 Task: Open Card CrossFit Review in Board Business Process Standardization to Workspace Enterprise Resource Planning Software and add a team member Softage.4@softage.net, a label Yellow, a checklist Wrestling, an attachment from your onedrive, a color Yellow and finally, add a card description 'Develop and launch new referral program for existing customers' and a comment 'This task presents an opportunity to demonstrate our creativity and innovation, exploring new ideas and approaches.'. Add a start date 'Jan 08, 1900' with a due date 'Jan 15, 1900'
Action: Mouse moved to (84, 262)
Screenshot: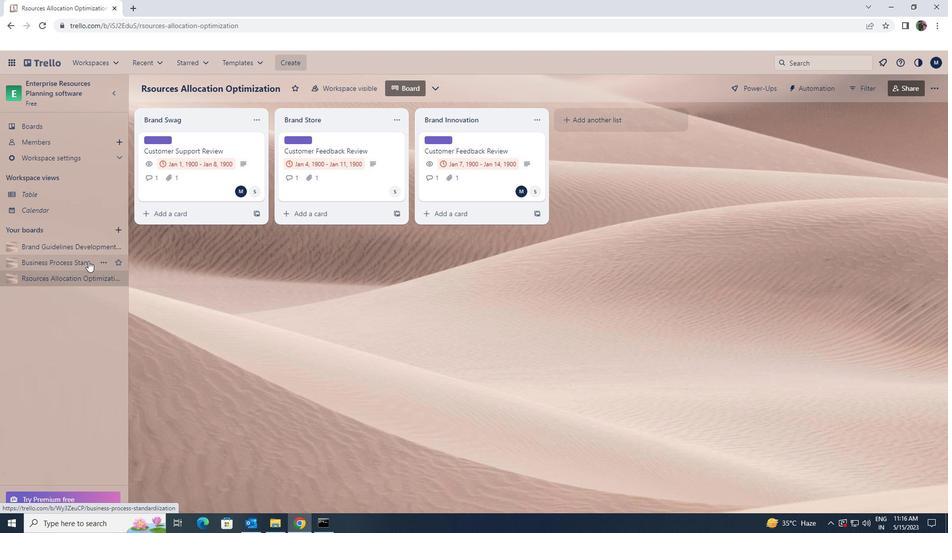 
Action: Mouse pressed left at (84, 262)
Screenshot: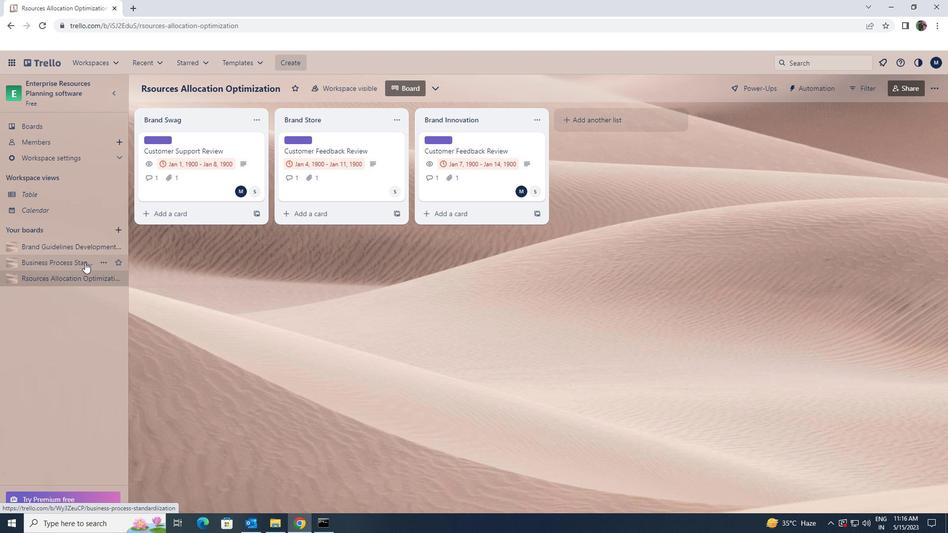 
Action: Mouse moved to (495, 144)
Screenshot: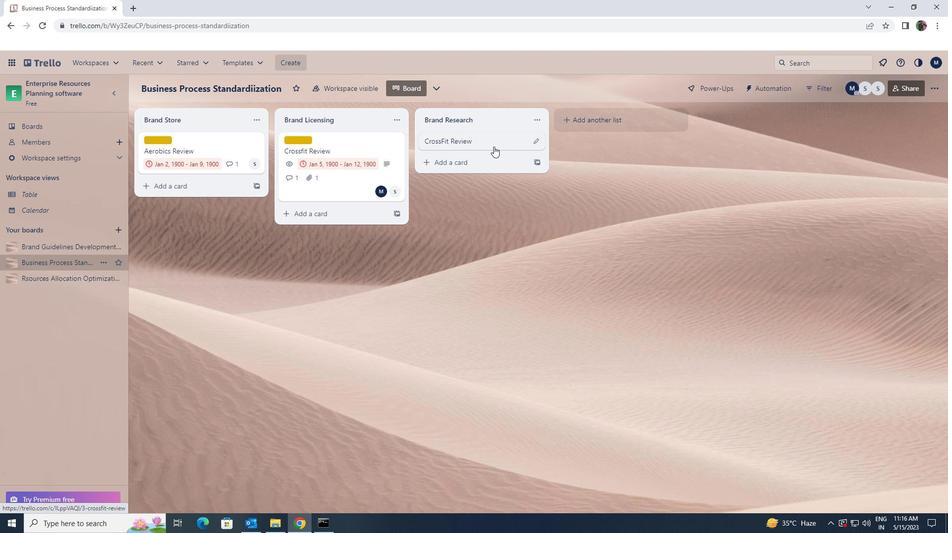 
Action: Mouse pressed left at (495, 144)
Screenshot: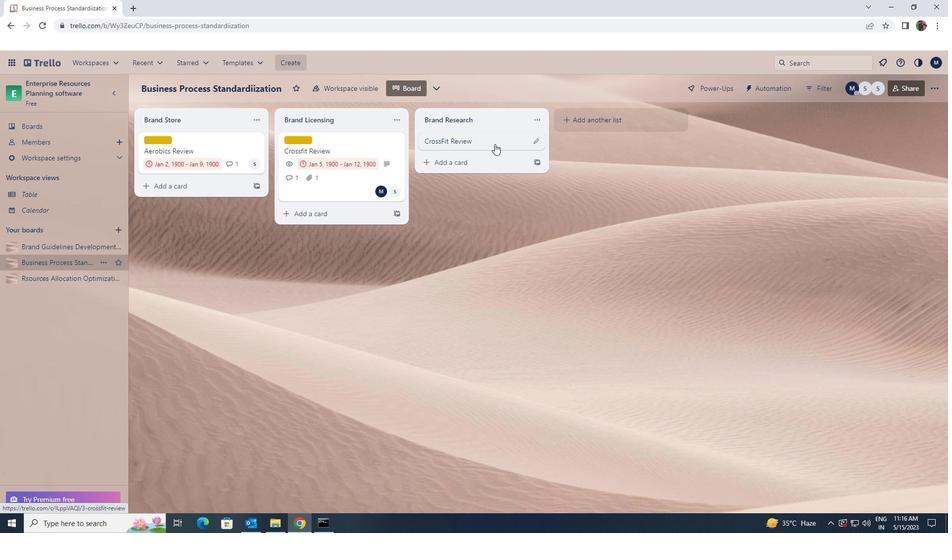 
Action: Mouse moved to (603, 168)
Screenshot: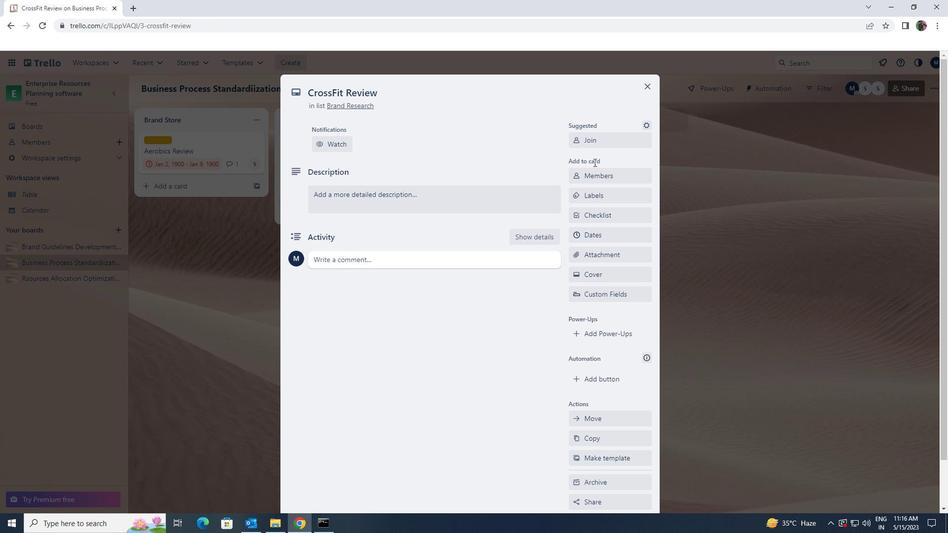 
Action: Mouse pressed left at (603, 168)
Screenshot: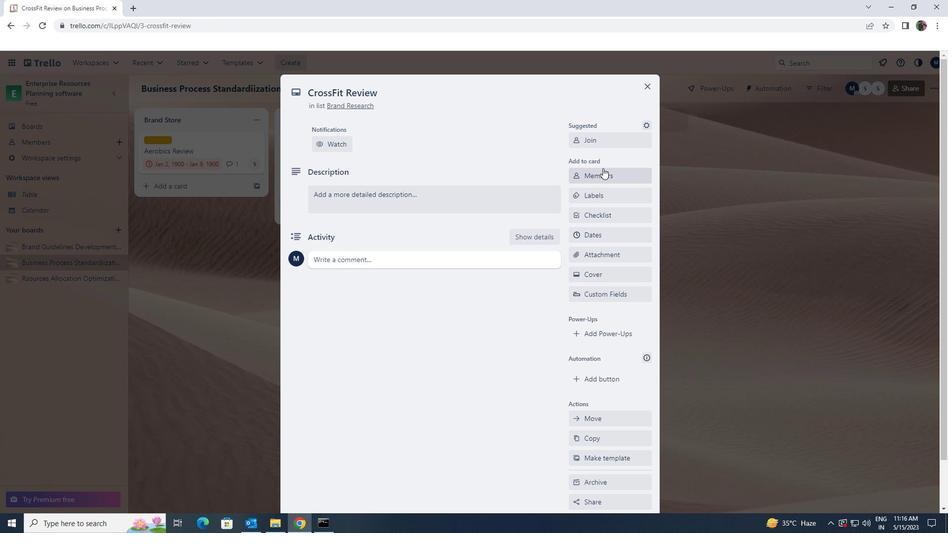 
Action: Key pressed softage.4<Key.shift><Key.shift><Key.shift><Key.shift>@SOFTAGE,NET
Screenshot: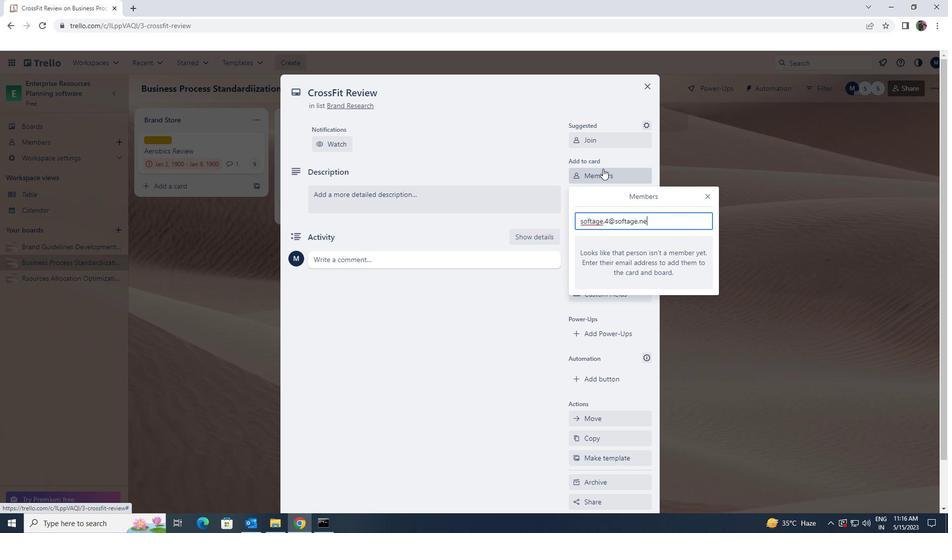 
Action: Mouse moved to (614, 261)
Screenshot: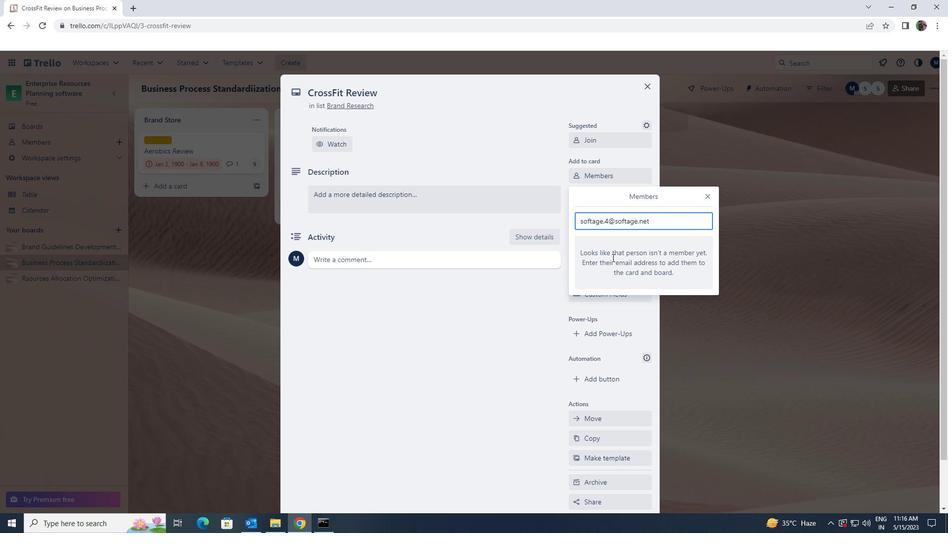 
Action: Key pressed <Key.enter>
Screenshot: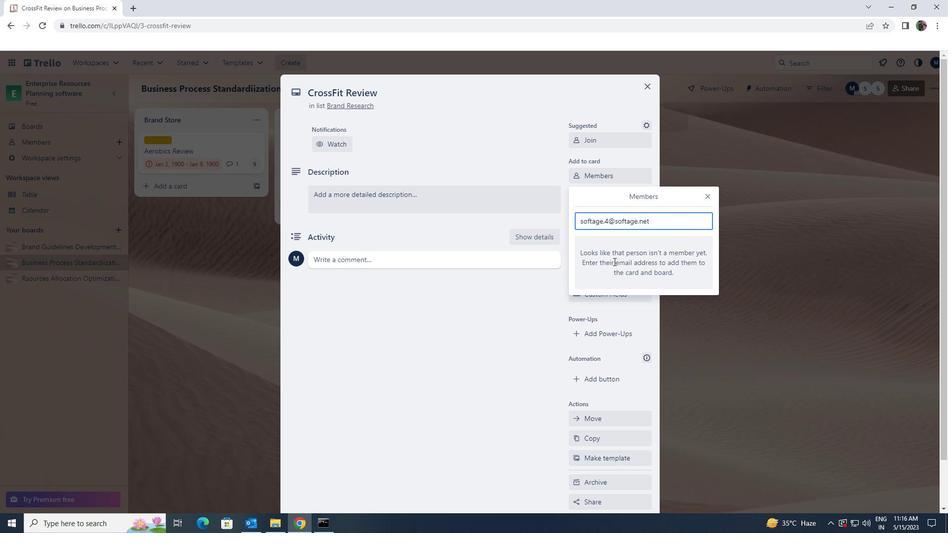 
Action: Mouse moved to (613, 308)
Screenshot: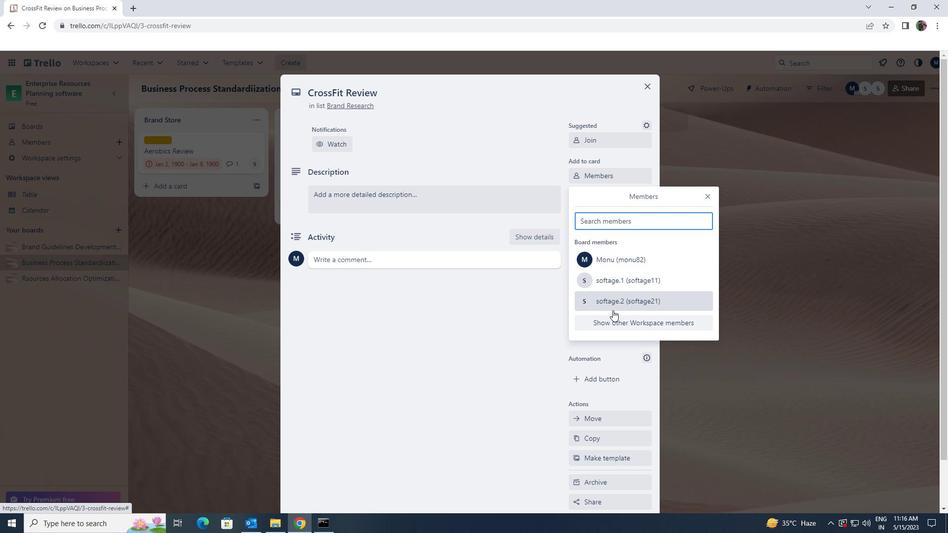 
Action: Mouse scrolled (613, 308) with delta (0, 0)
Screenshot: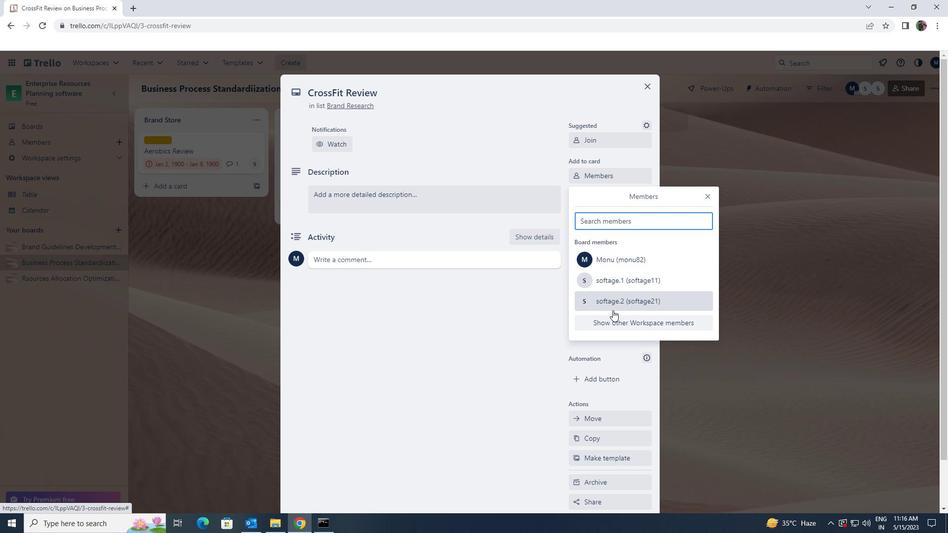 
Action: Mouse scrolled (613, 308) with delta (0, 0)
Screenshot: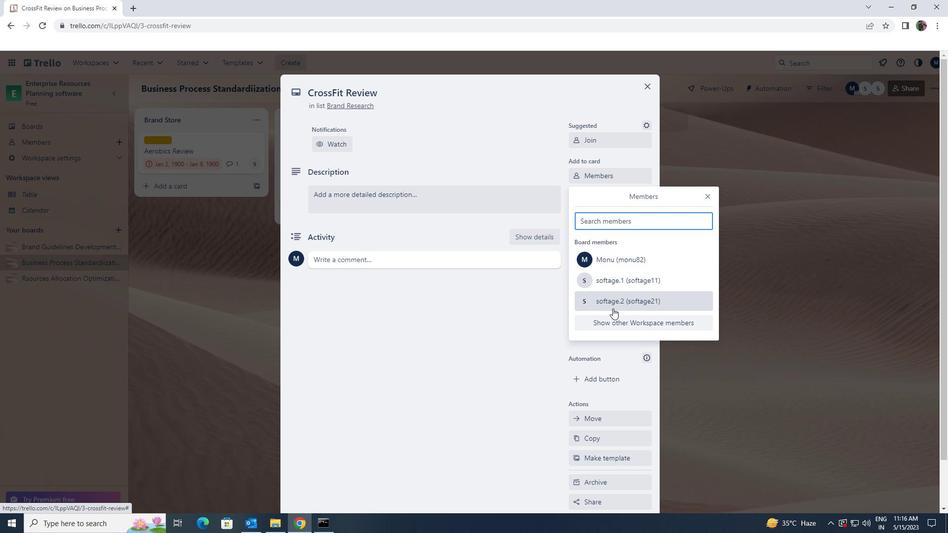 
Action: Mouse moved to (613, 305)
Screenshot: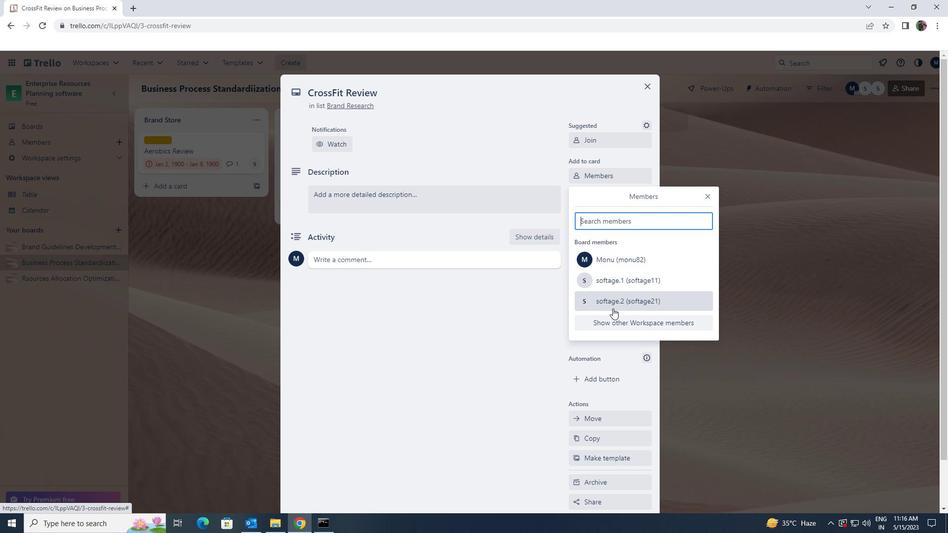 
Action: Mouse pressed left at (613, 305)
Screenshot: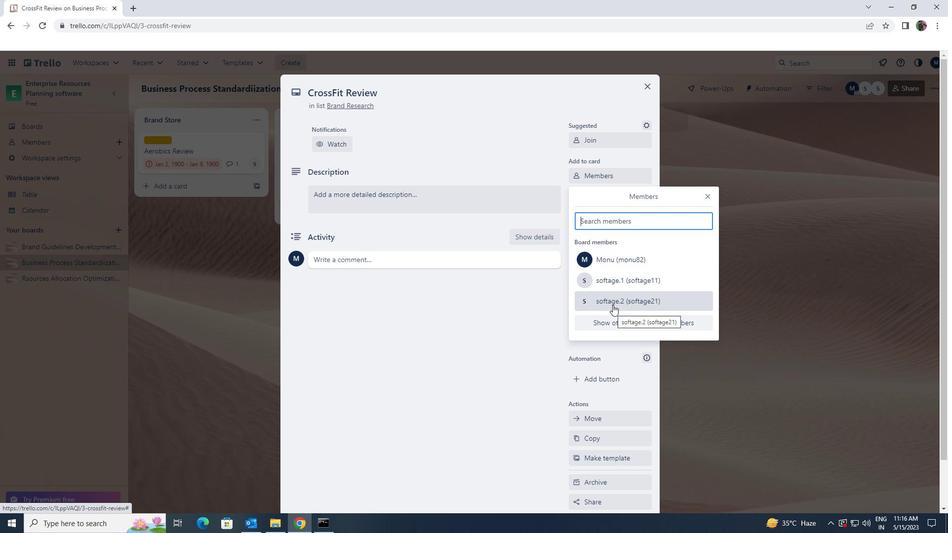 
Action: Mouse moved to (708, 194)
Screenshot: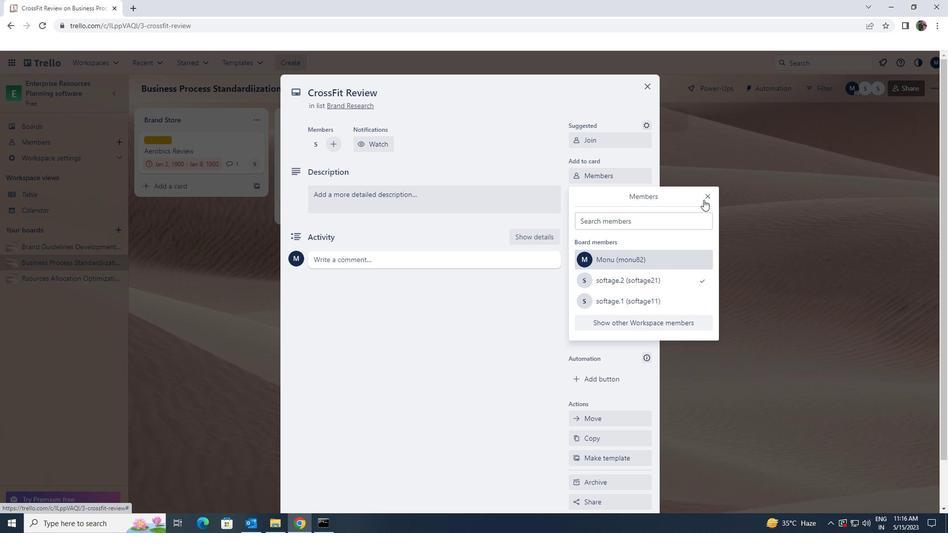 
Action: Mouse pressed left at (708, 194)
Screenshot: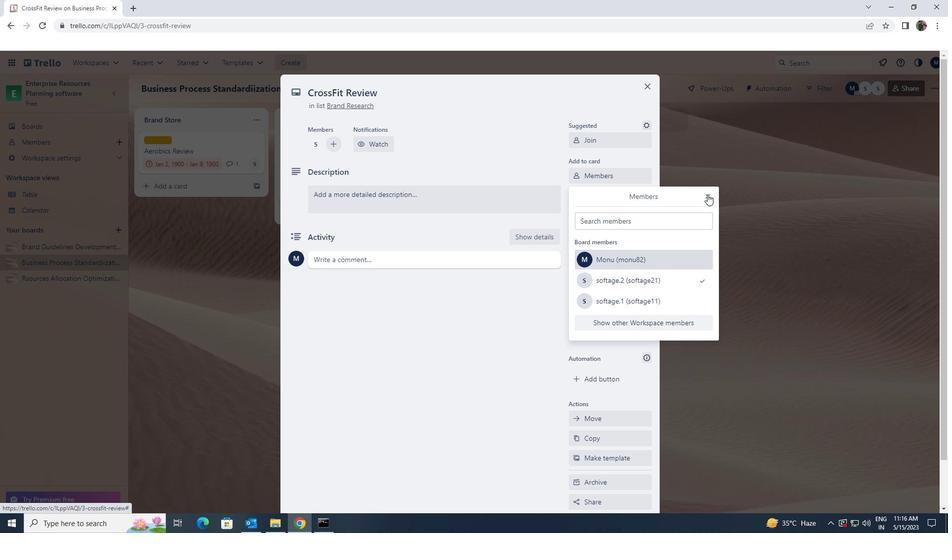 
Action: Mouse moved to (623, 193)
Screenshot: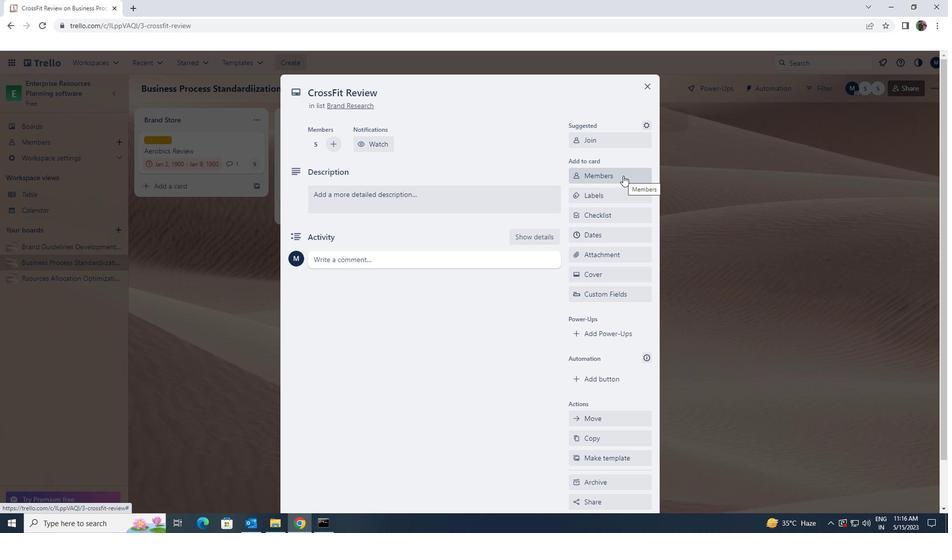 
Action: Mouse pressed left at (623, 193)
Screenshot: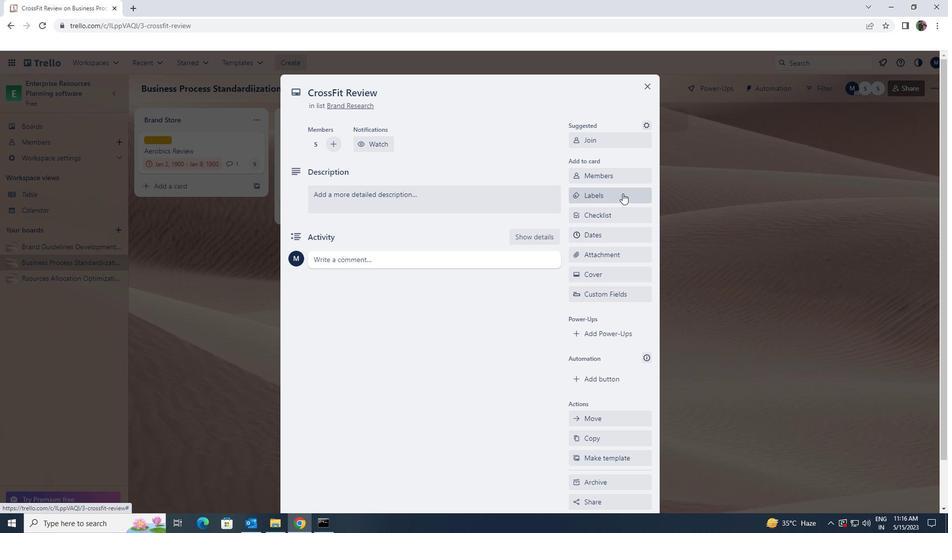 
Action: Mouse moved to (676, 388)
Screenshot: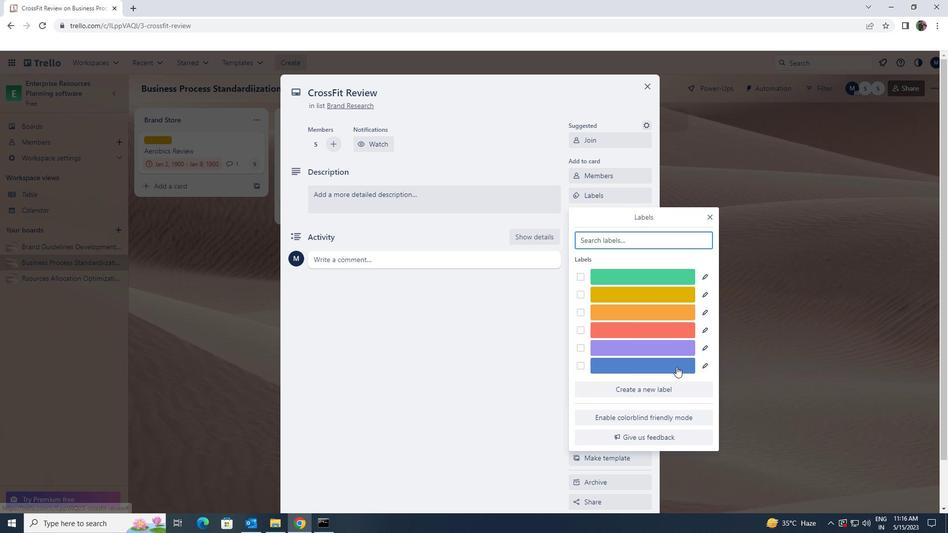 
Action: Mouse pressed left at (676, 388)
Screenshot: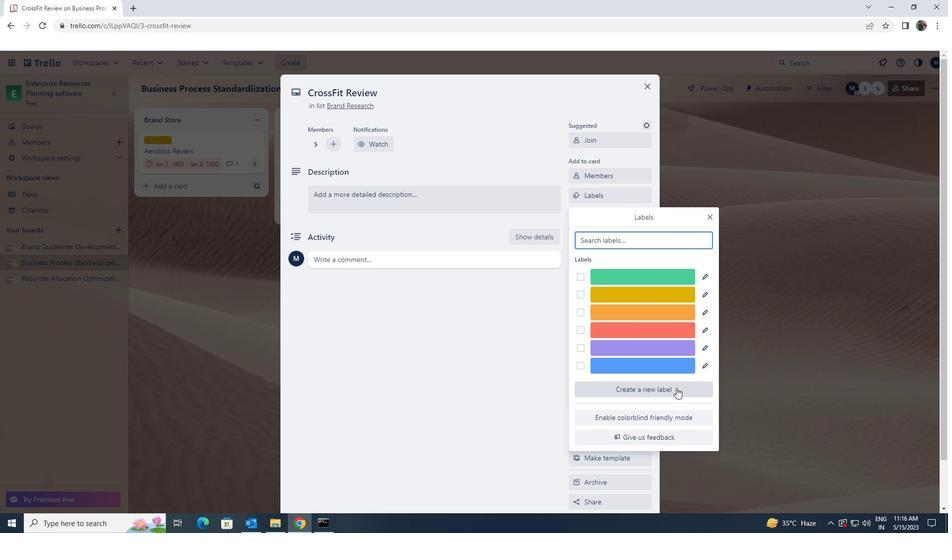 
Action: Mouse moved to (618, 350)
Screenshot: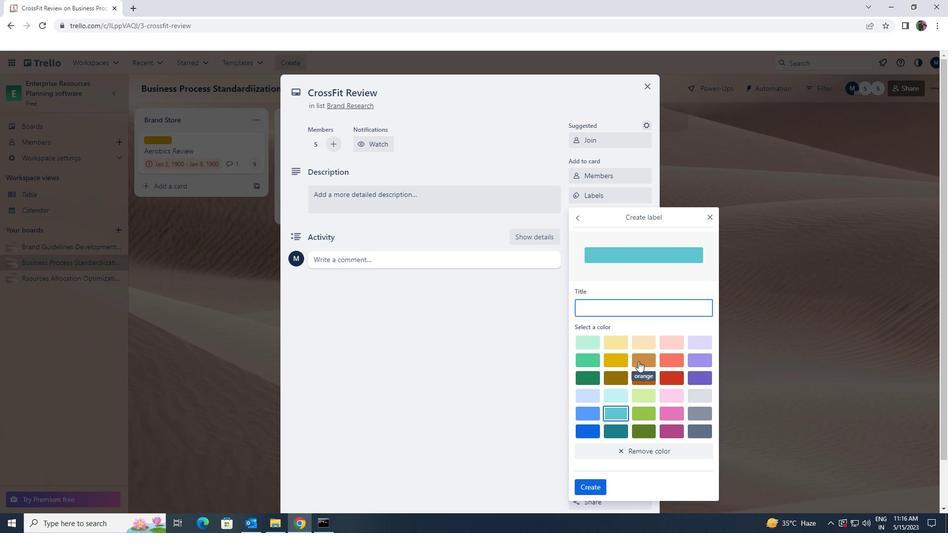 
Action: Mouse pressed left at (618, 350)
Screenshot: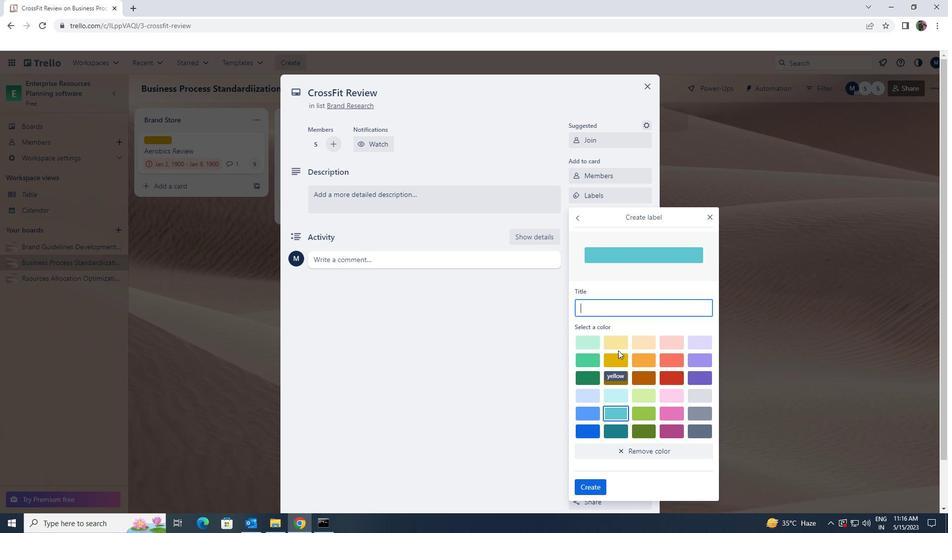 
Action: Mouse moved to (616, 361)
Screenshot: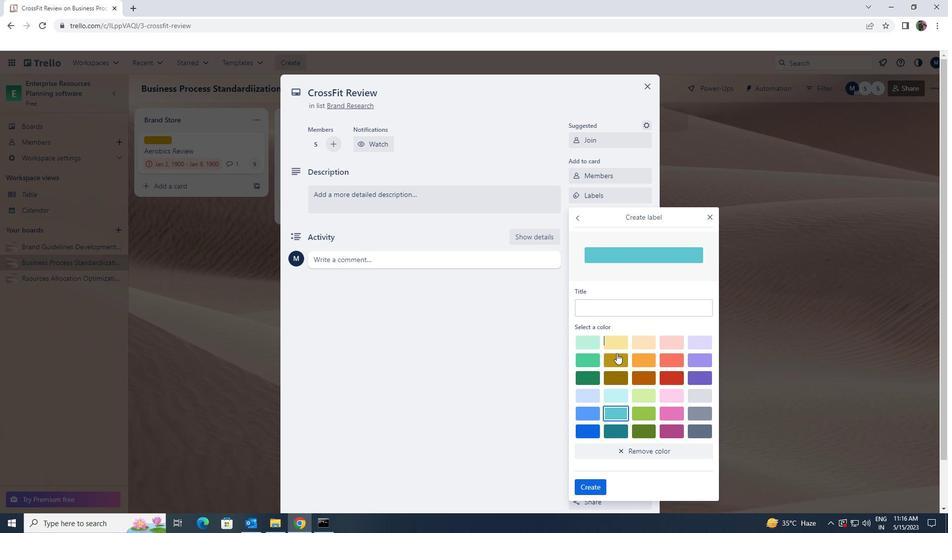 
Action: Mouse pressed left at (616, 361)
Screenshot: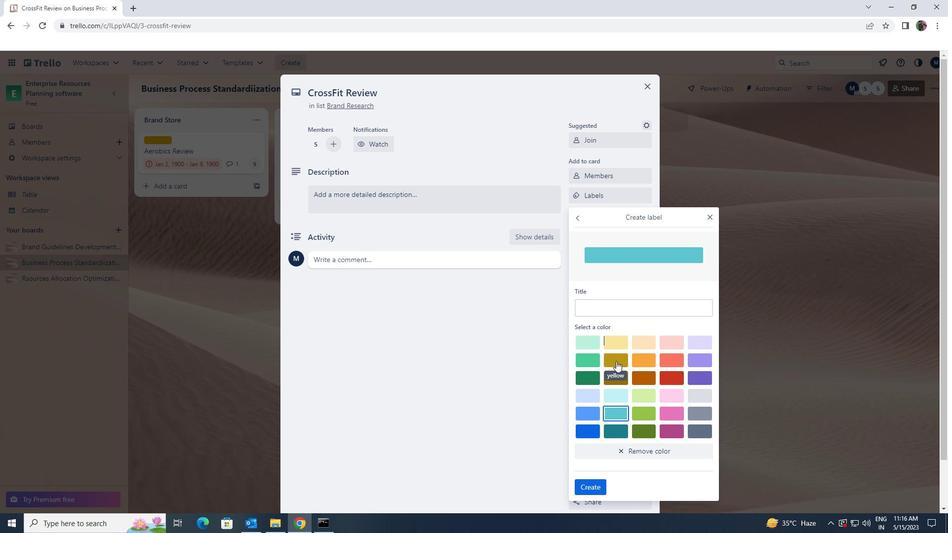 
Action: Mouse moved to (600, 482)
Screenshot: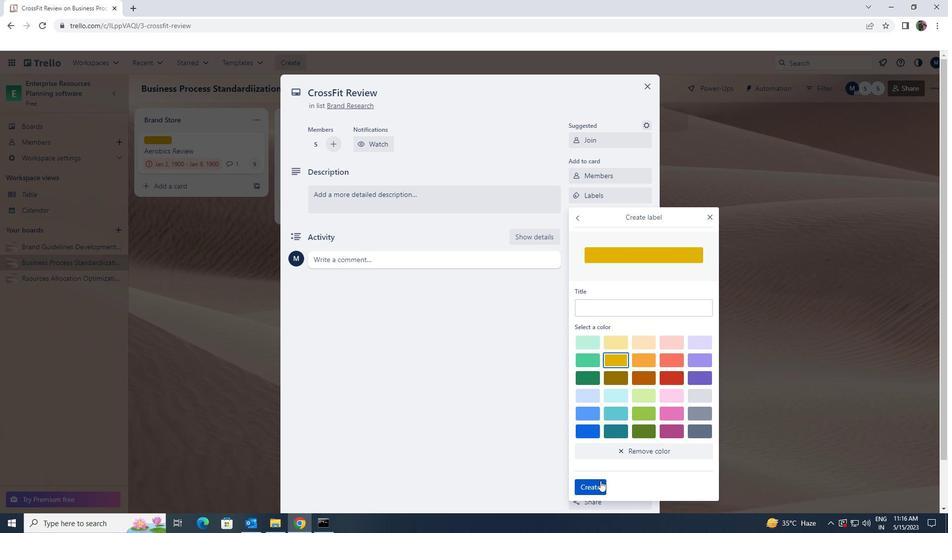 
Action: Mouse pressed left at (600, 482)
Screenshot: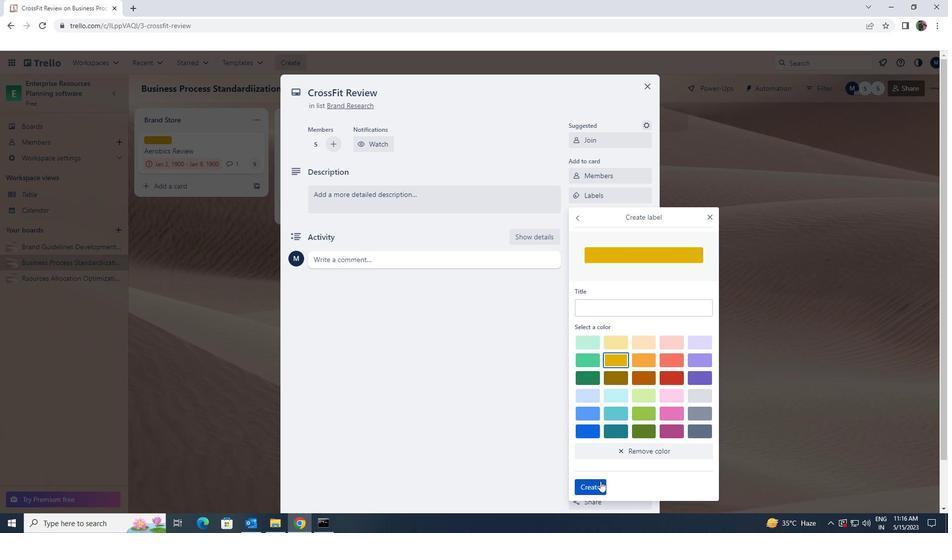 
Action: Mouse moved to (711, 221)
Screenshot: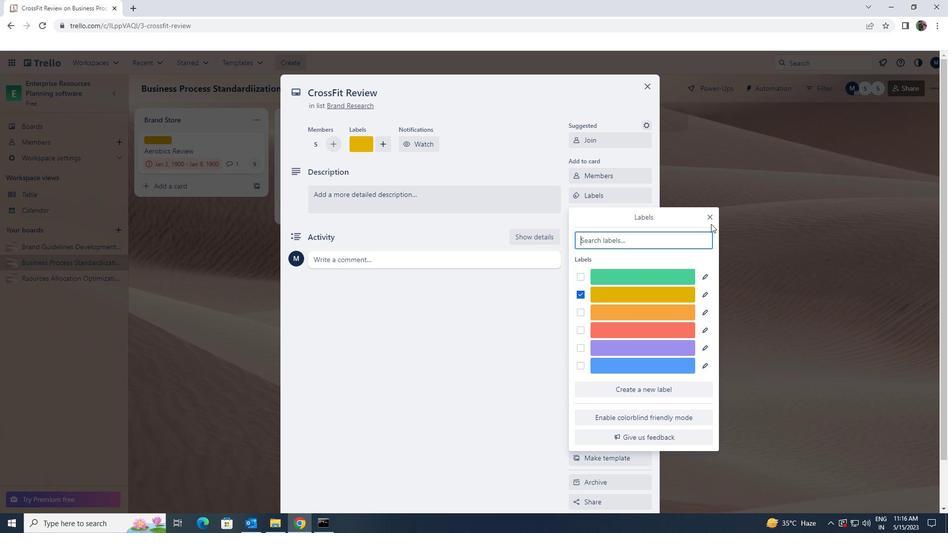 
Action: Mouse pressed left at (711, 221)
Screenshot: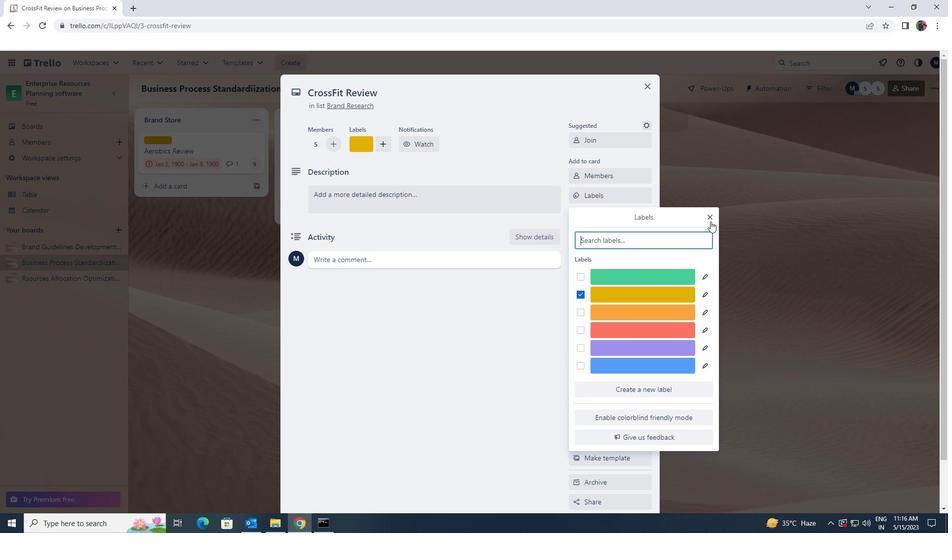 
Action: Mouse moved to (627, 217)
Screenshot: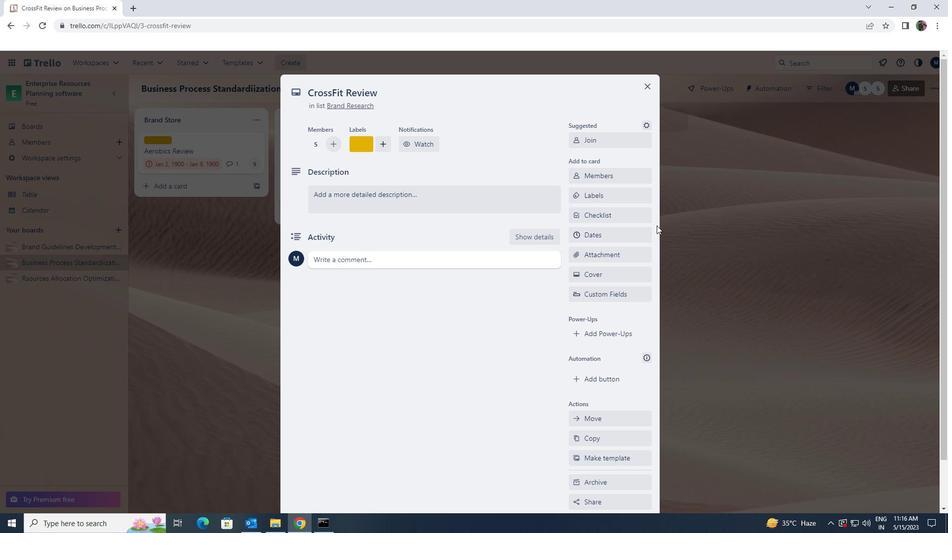
Action: Mouse pressed left at (627, 217)
Screenshot: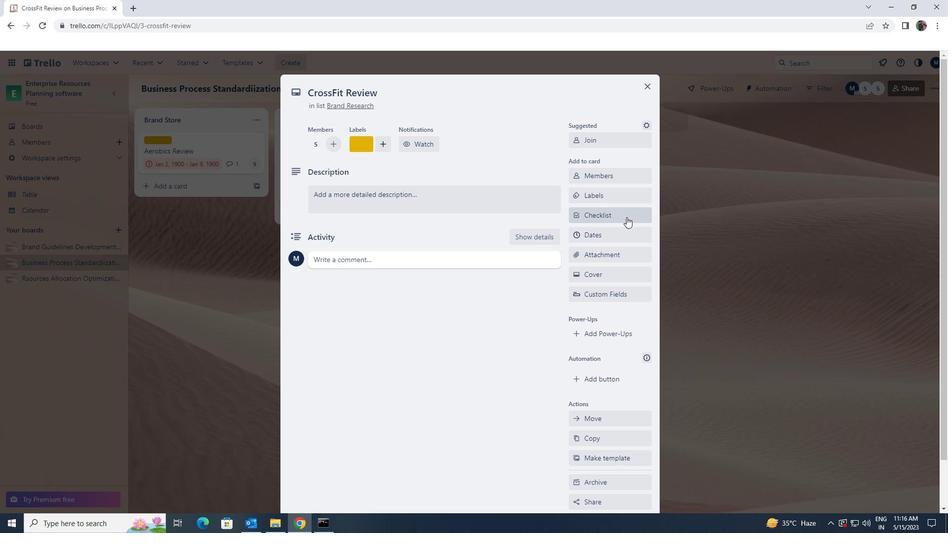 
Action: Key pressed <Key.shift><Key.shift><Key.shift><Key.shift><Key.shift><Key.shift>WRESTLING
Screenshot: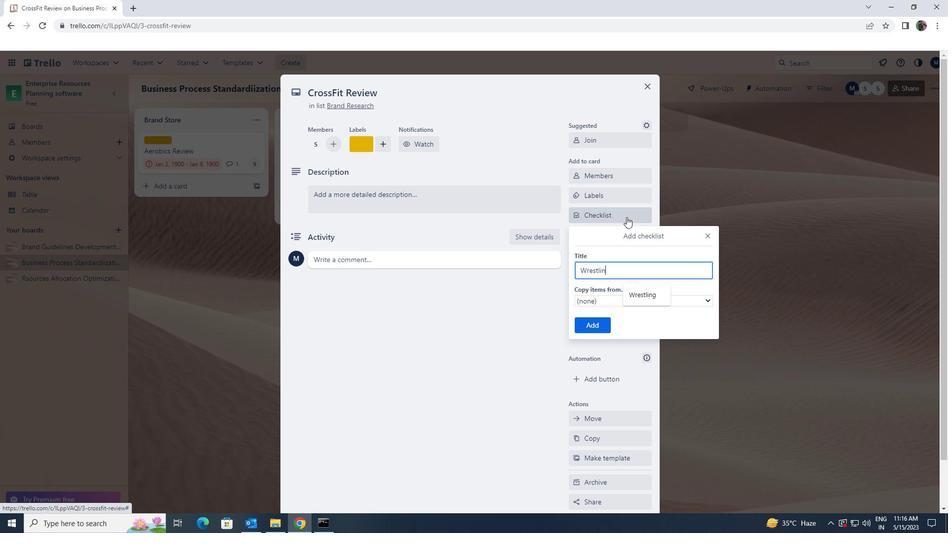 
Action: Mouse moved to (605, 324)
Screenshot: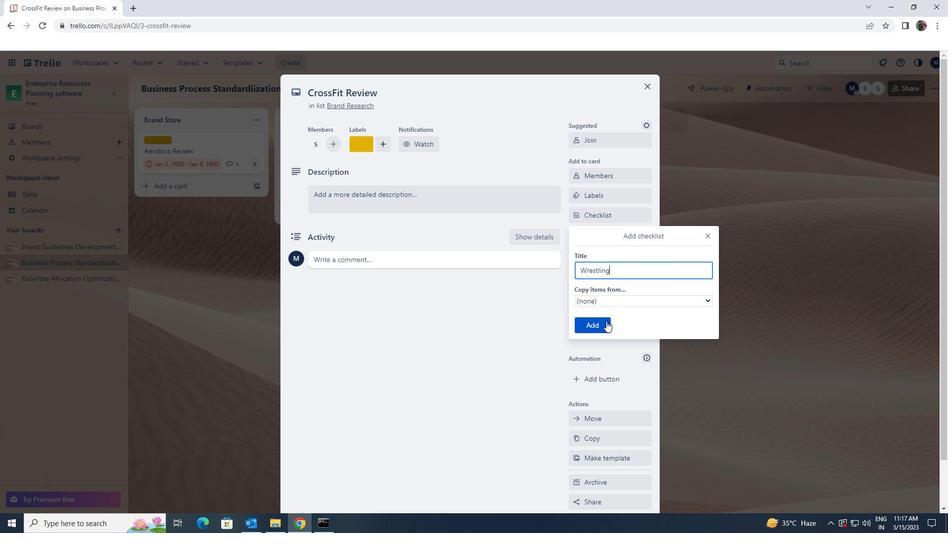 
Action: Mouse pressed left at (605, 324)
Screenshot: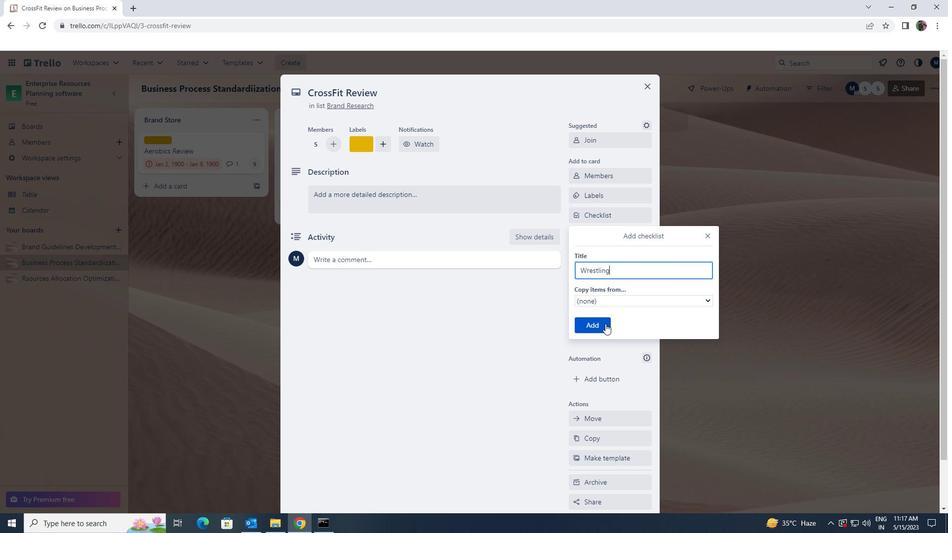 
Action: Mouse moved to (597, 255)
Screenshot: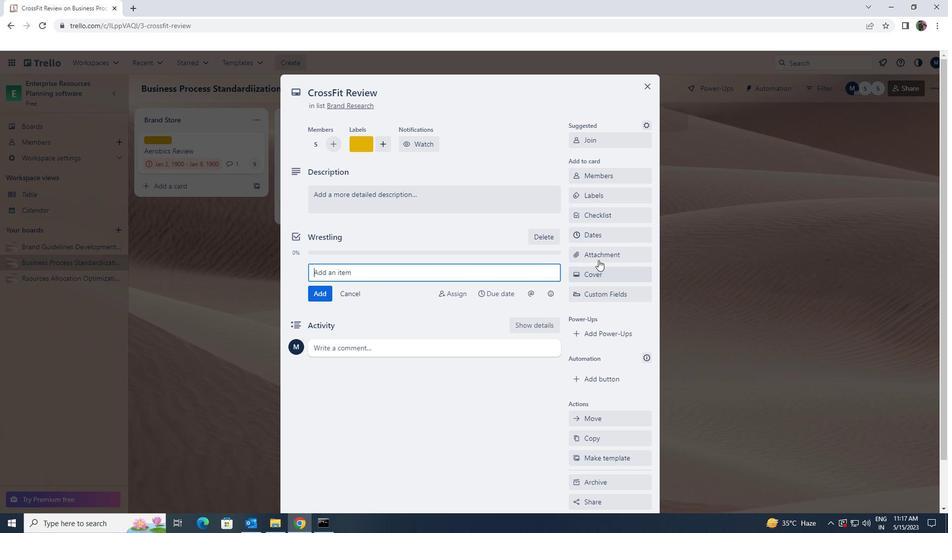 
Action: Mouse pressed left at (597, 255)
Screenshot: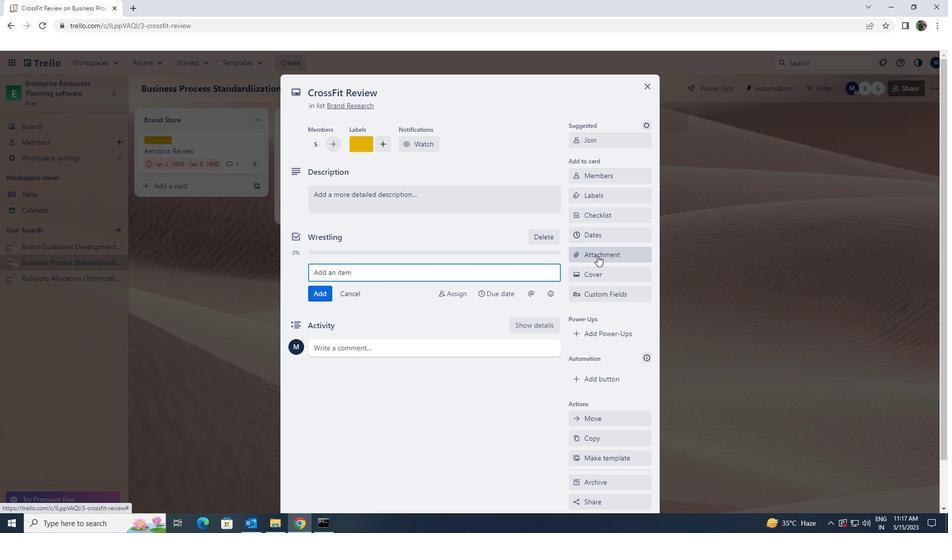 
Action: Mouse moved to (611, 325)
Screenshot: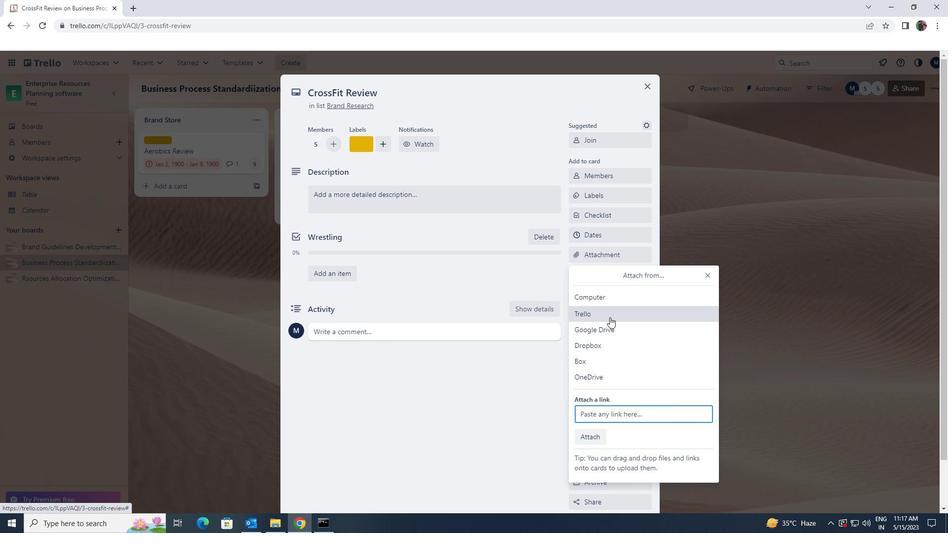 
Action: Mouse pressed left at (611, 325)
Screenshot: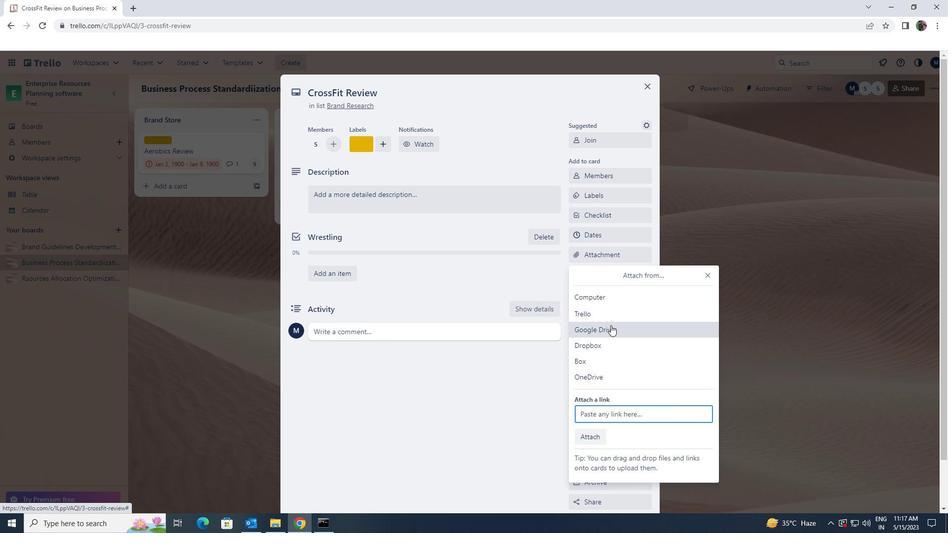
Action: Mouse moved to (478, 267)
Screenshot: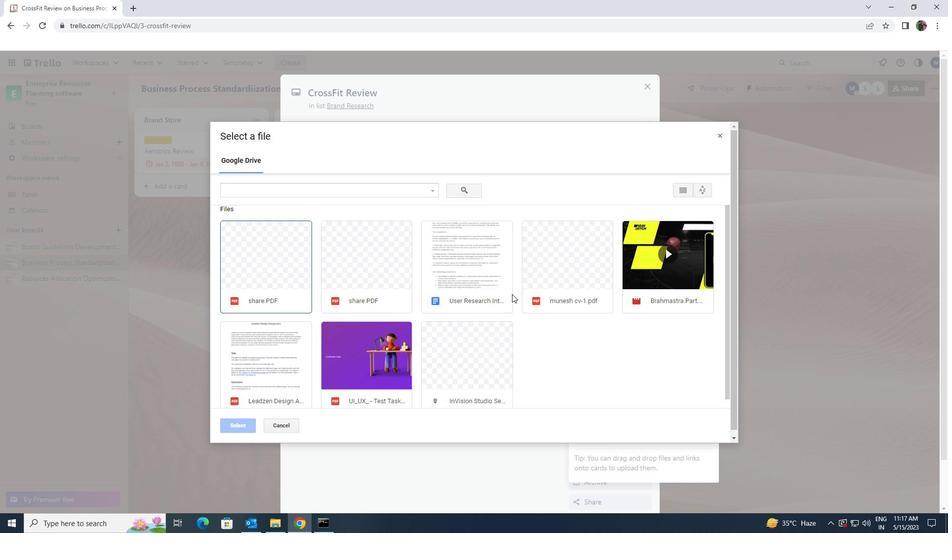 
Action: Mouse pressed left at (478, 267)
Screenshot: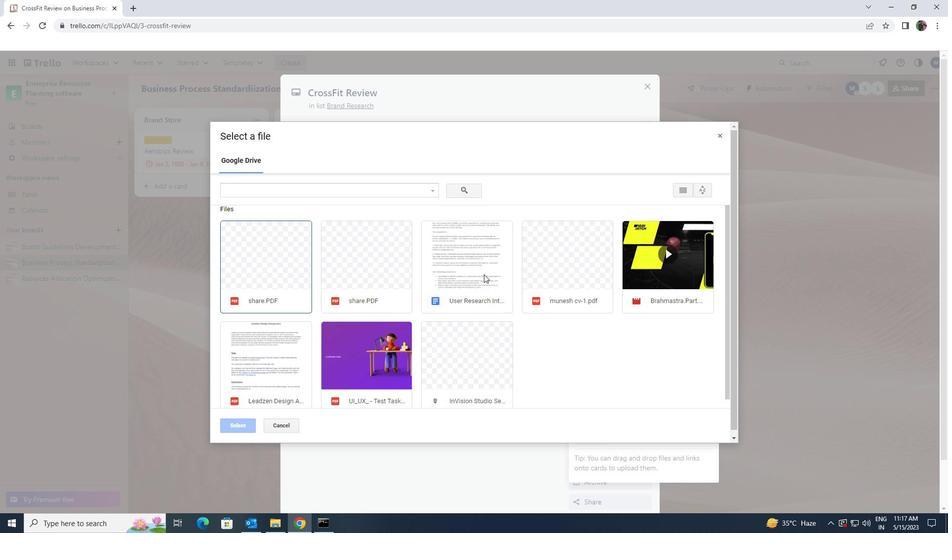 
Action: Mouse moved to (237, 421)
Screenshot: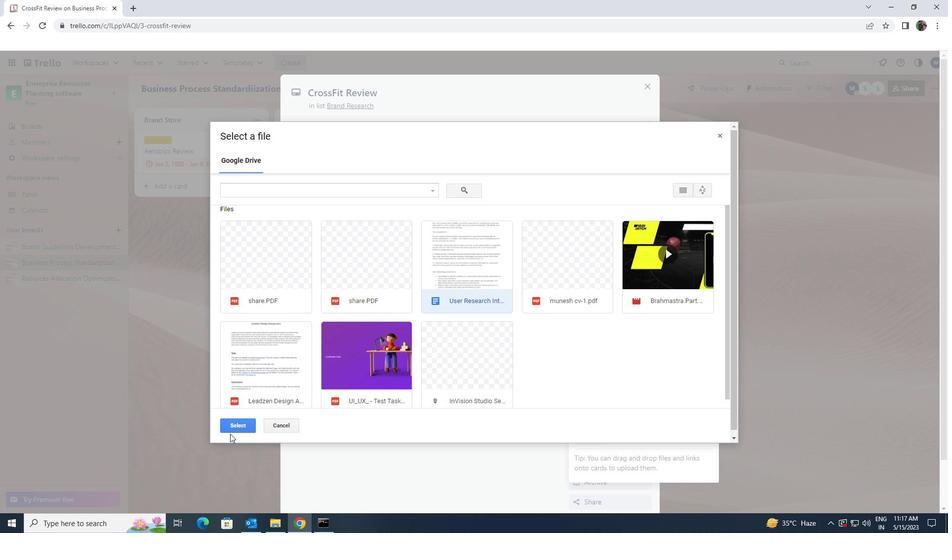 
Action: Mouse pressed left at (237, 421)
Screenshot: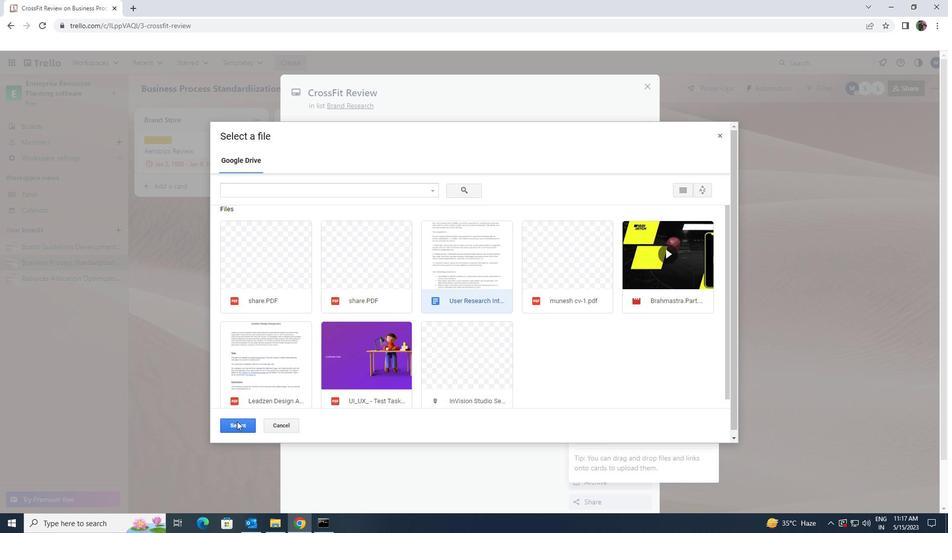 
Action: Mouse moved to (398, 199)
Screenshot: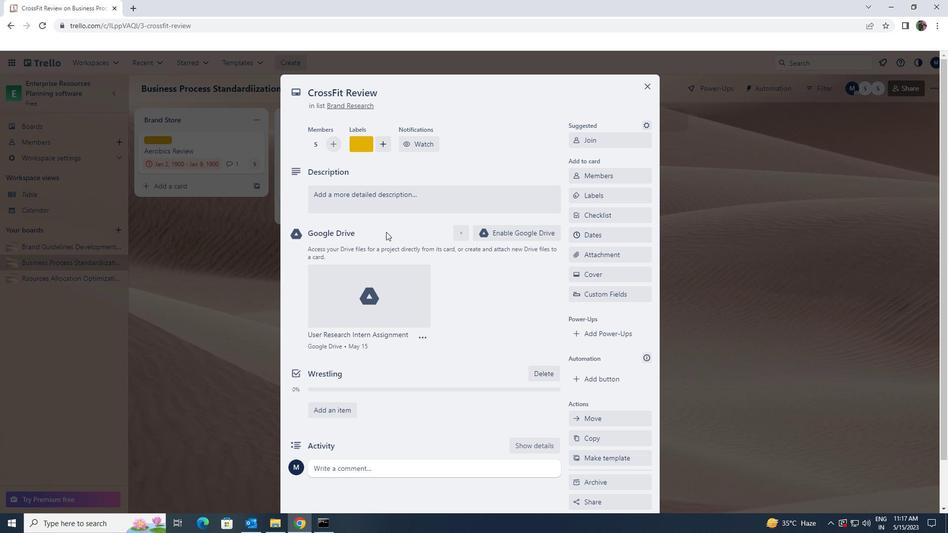 
Action: Mouse pressed left at (398, 199)
Screenshot: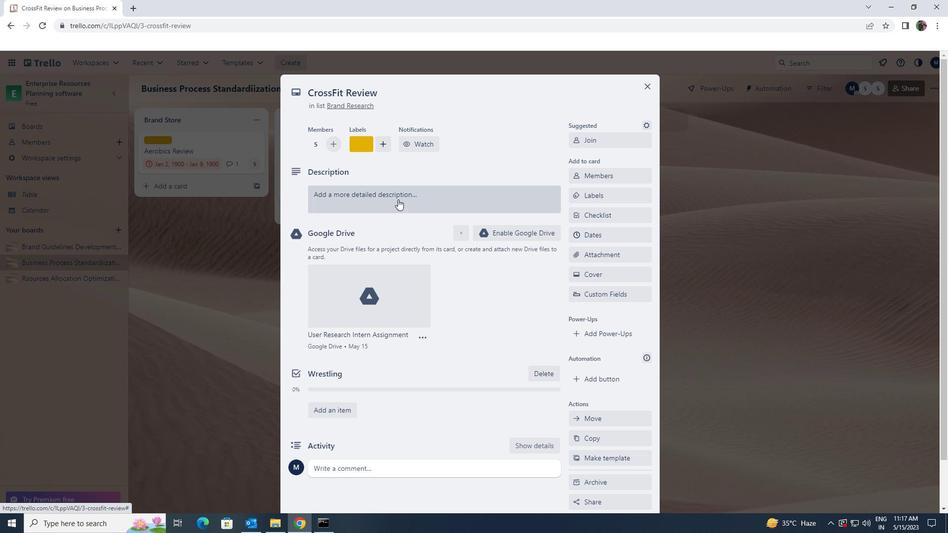 
Action: Key pressed <Key.shift>DEVELOAP<Key.backspace><Key.backspace>P<Key.space>AND<Key.space>LAUNCH<Key.space>NEW<Key.space>REFFERAL<Key.space><Key.backspace><Key.backspace><Key.backspace><Key.backspace><Key.backspace><Key.backspace>ERRAL<Key.space>O<Key.backspace>PROGRAM<Key.space>FOR<Key.space>EXSTING<Key.space>
Screenshot: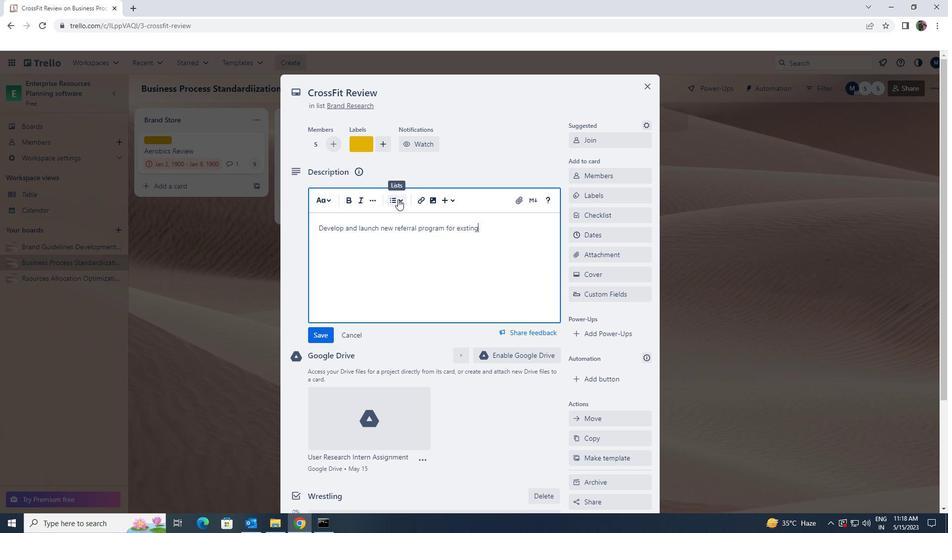 
Action: Mouse moved to (463, 226)
Screenshot: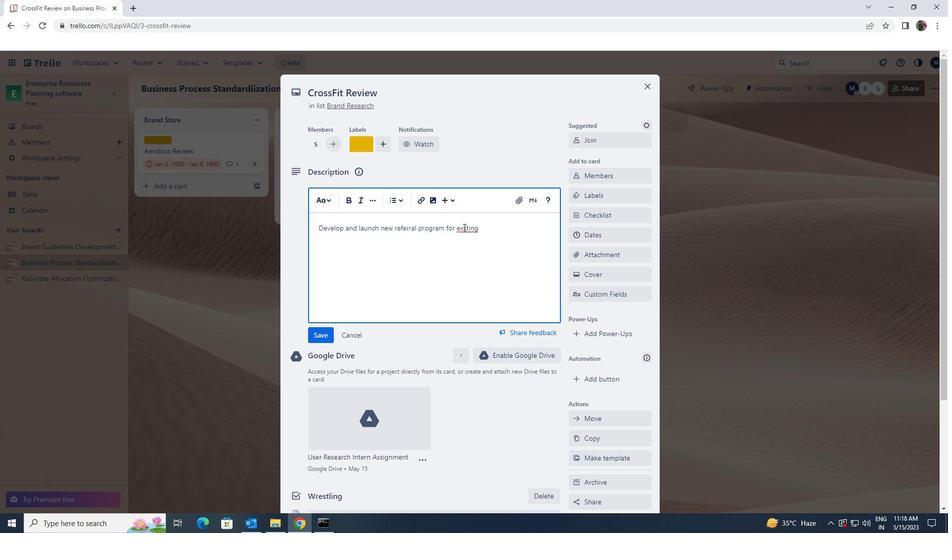 
Action: Mouse pressed left at (463, 226)
Screenshot: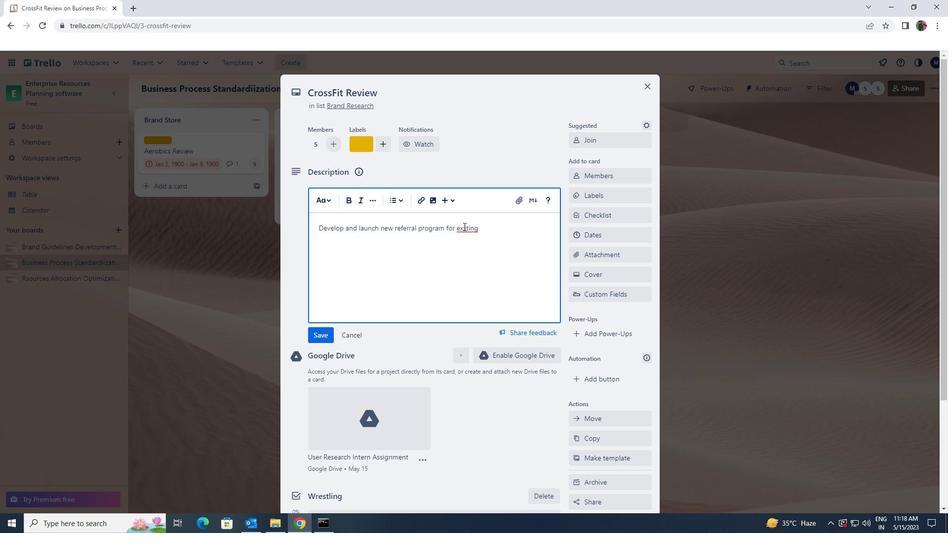 
Action: Key pressed I
Screenshot: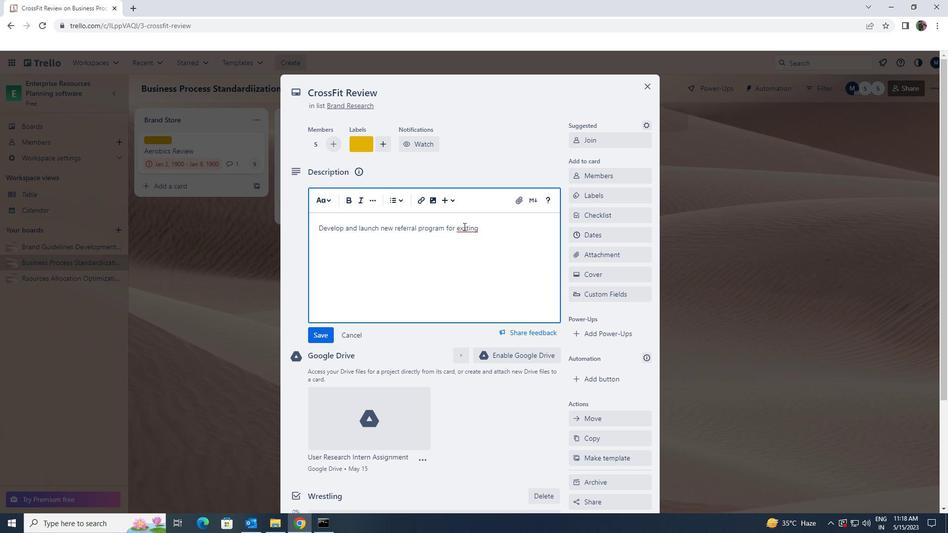
Action: Mouse moved to (484, 230)
Screenshot: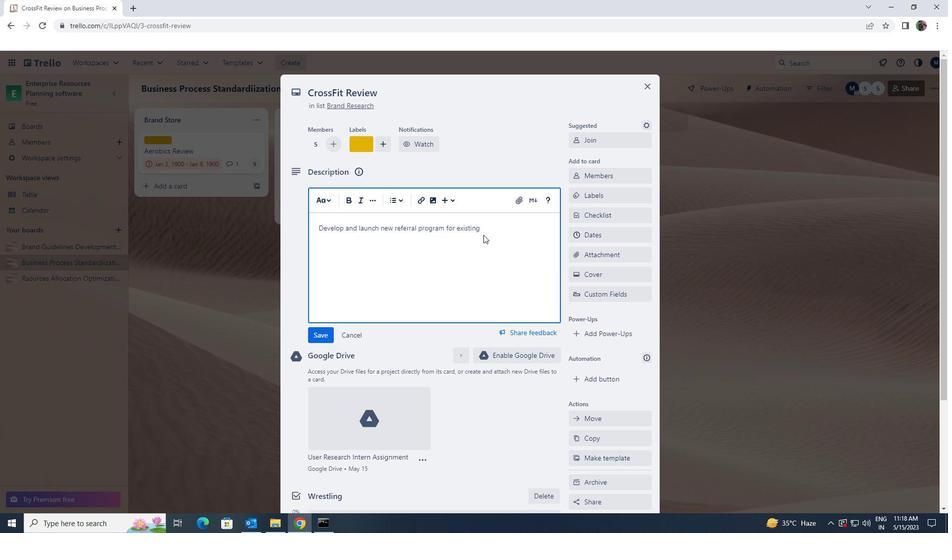 
Action: Mouse pressed left at (484, 230)
Screenshot: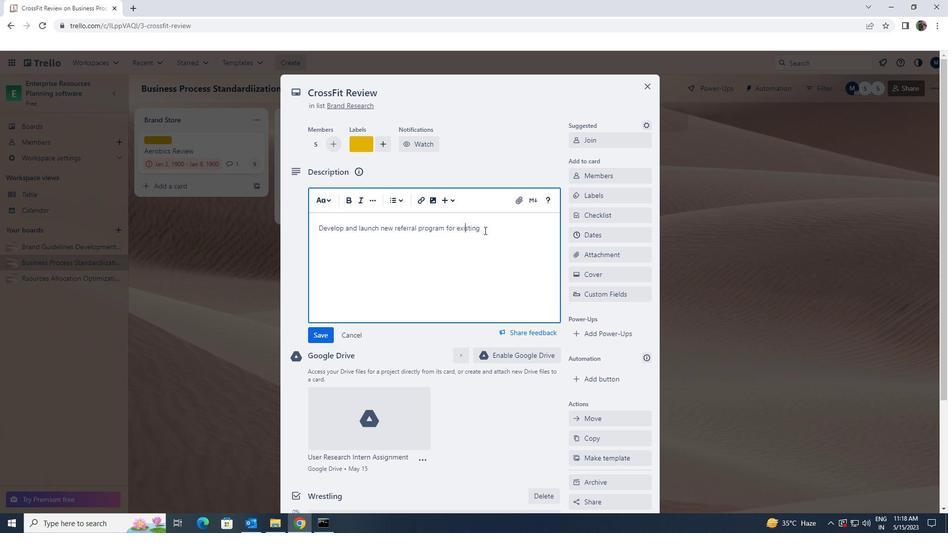 
Action: Key pressed <Key.space><Key.shift>CUSTOMERS
Screenshot: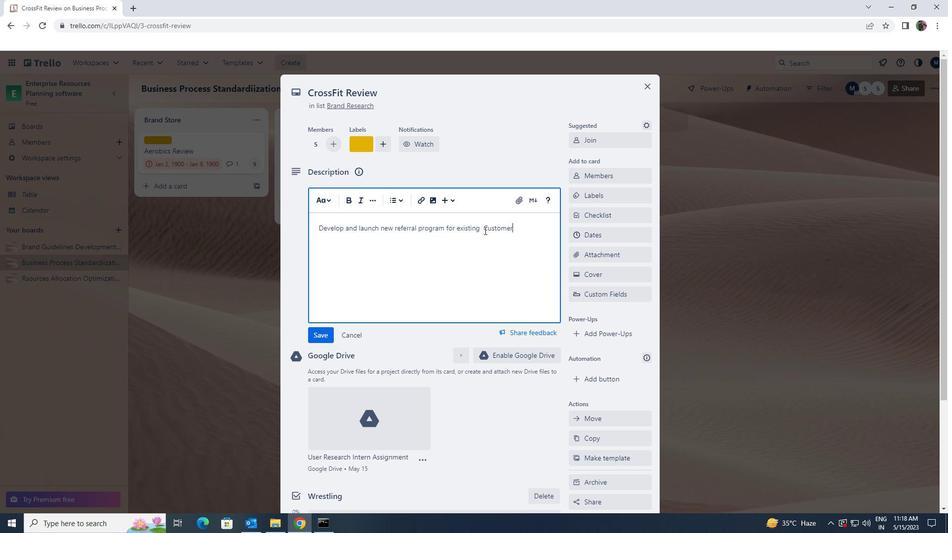 
Action: Mouse moved to (334, 336)
Screenshot: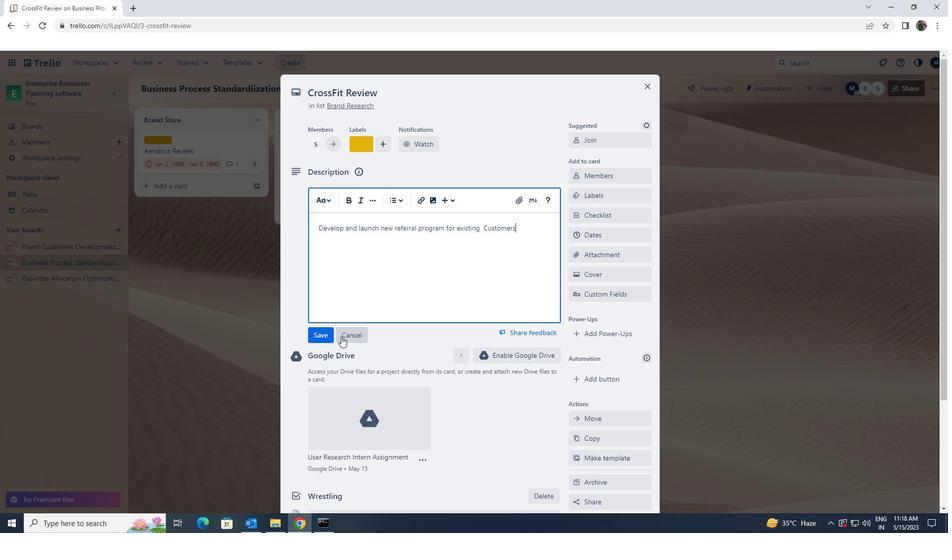 
Action: Mouse pressed left at (334, 336)
Screenshot: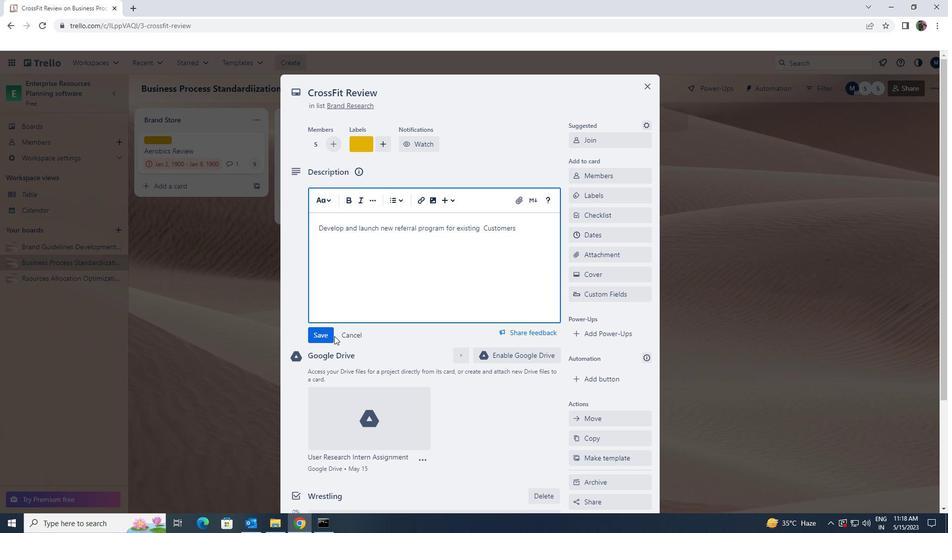
Action: Mouse moved to (330, 334)
Screenshot: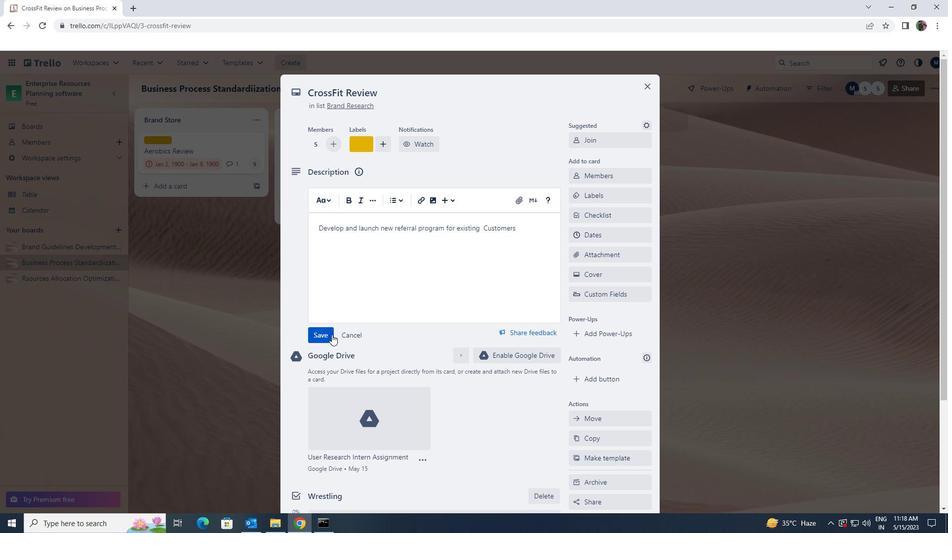 
Action: Mouse pressed left at (330, 334)
Screenshot: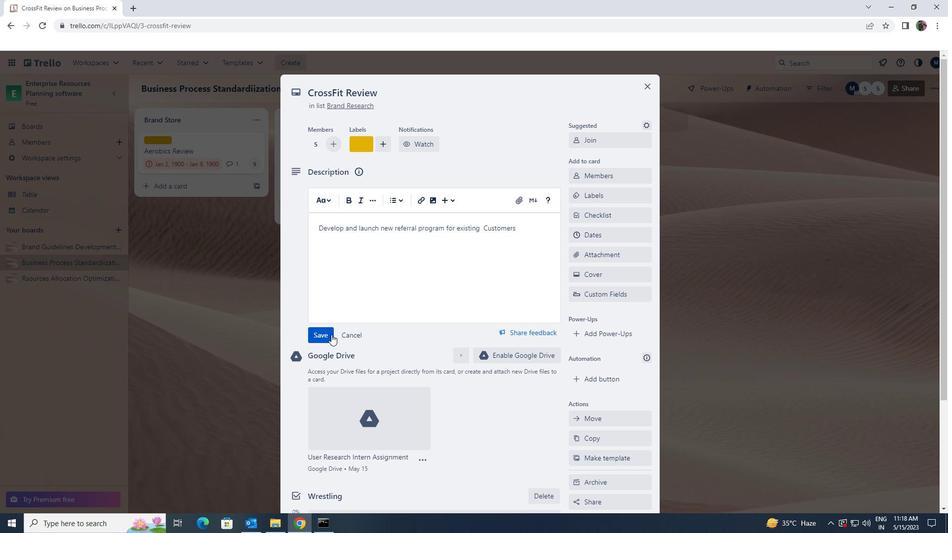 
Action: Mouse moved to (329, 334)
Screenshot: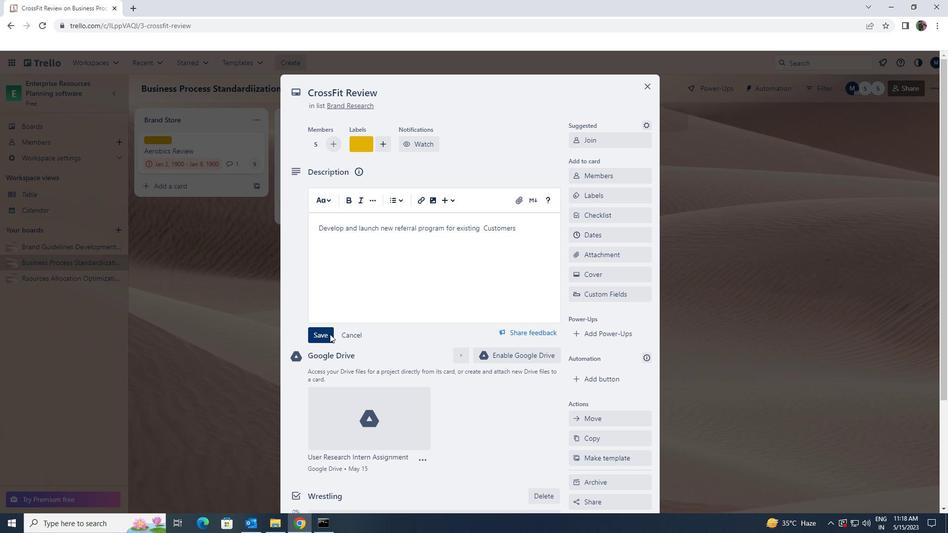 
Action: Mouse scrolled (329, 334) with delta (0, 0)
Screenshot: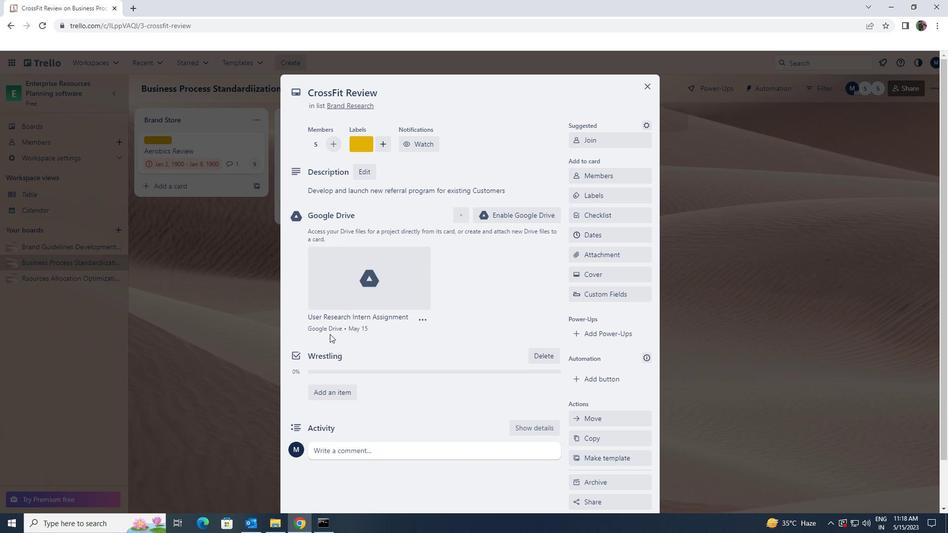 
Action: Mouse scrolled (329, 334) with delta (0, 0)
Screenshot: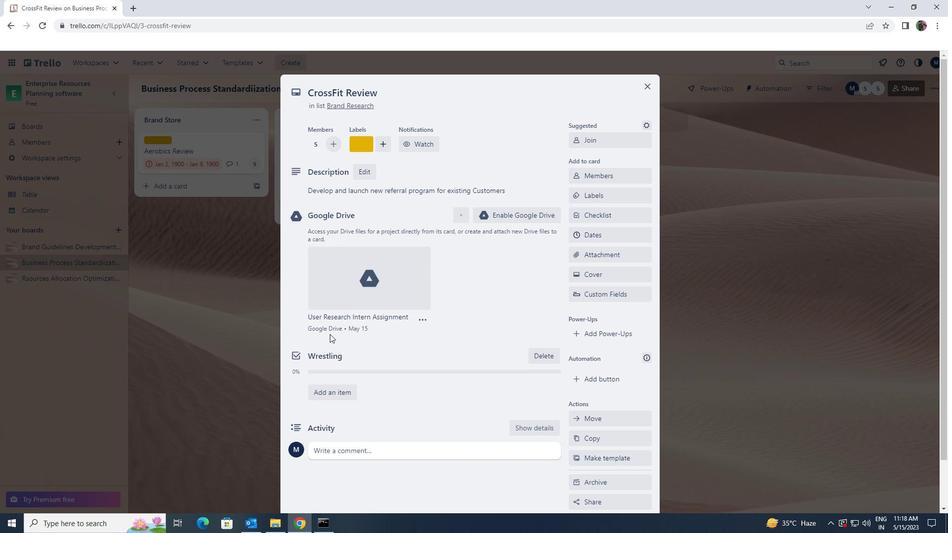 
Action: Mouse scrolled (329, 334) with delta (0, 0)
Screenshot: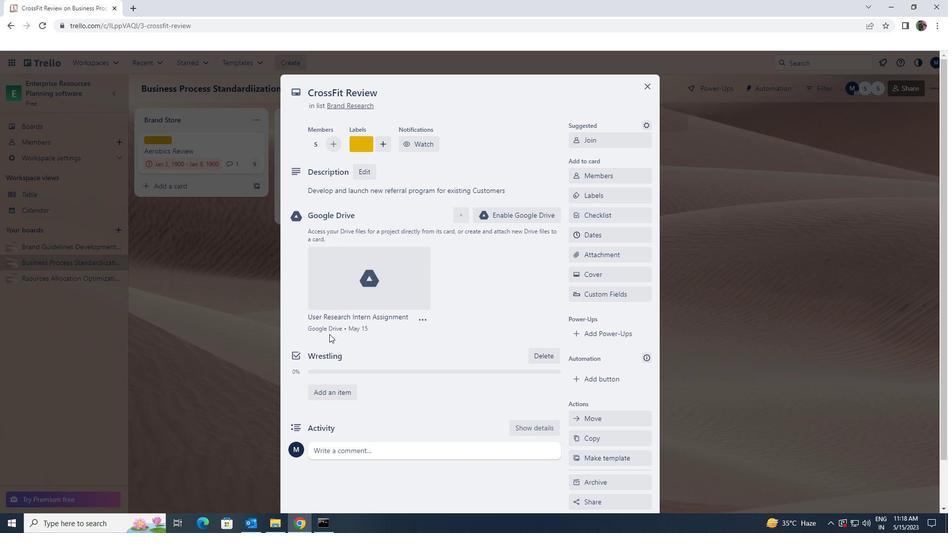 
Action: Mouse moved to (344, 404)
Screenshot: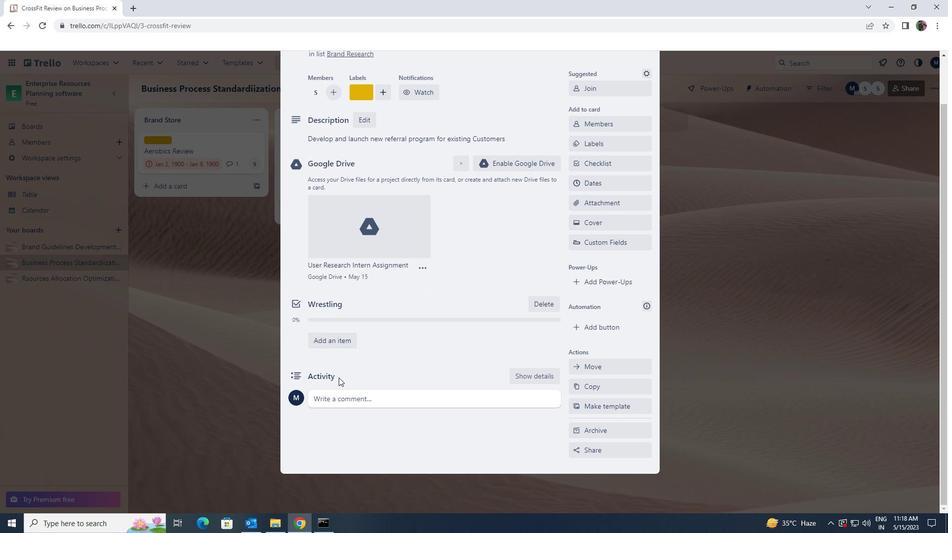 
Action: Mouse pressed left at (344, 404)
Screenshot: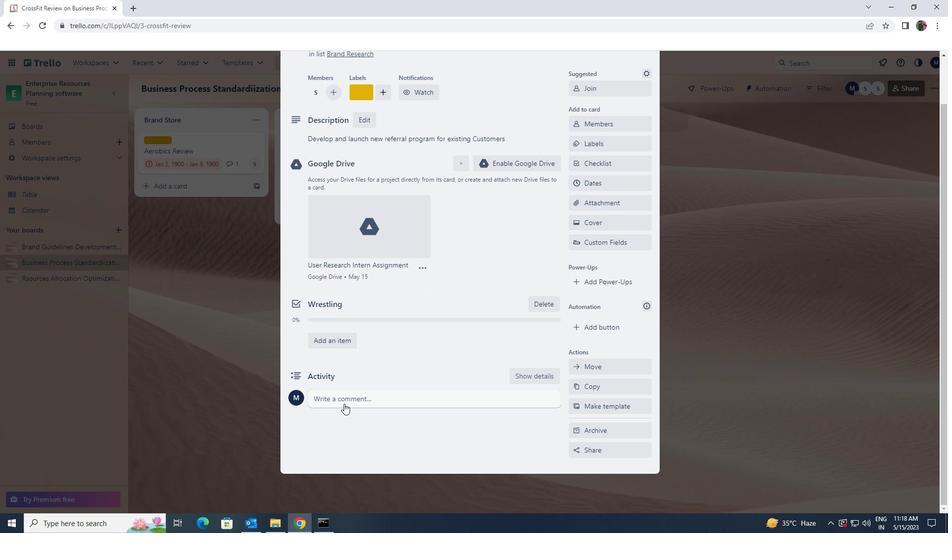 
Action: Key pressed <Key.shift><Key.shift><Key.shift>THIS<Key.space><Key.shift>TASK<Key.space>OPPORTUNITY<Key.space>TO<Key.space>DEMONSTRATE<Key.space>OUR<Key.space>CREATIVITY<Key.space>AND<Key.space>INNOVATION<Key.space>EXPLORING<Key.space>NEW<Key.space>IDEAS<Key.space>AN<Key.space><Key.backspace>D<Key.space>APPROACHES<Key.space>
Screenshot: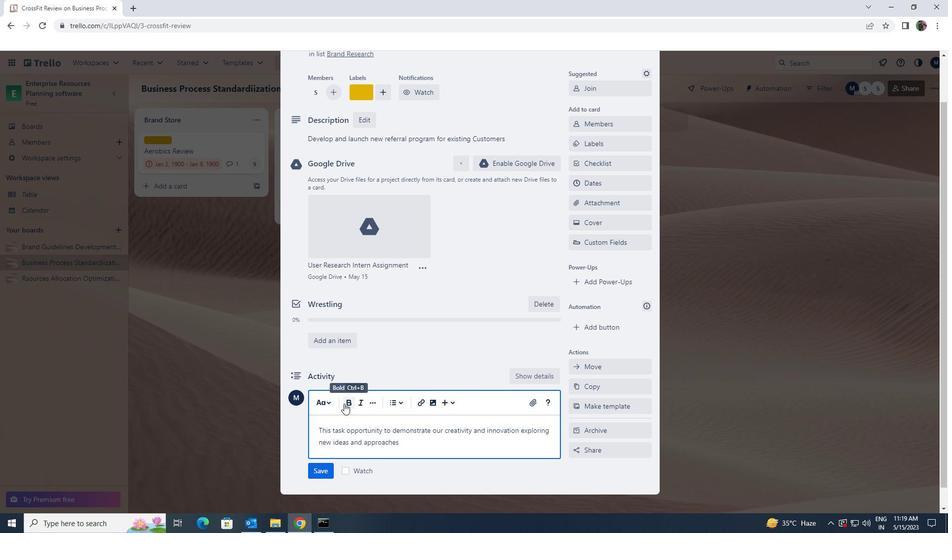 
Action: Mouse moved to (331, 474)
Screenshot: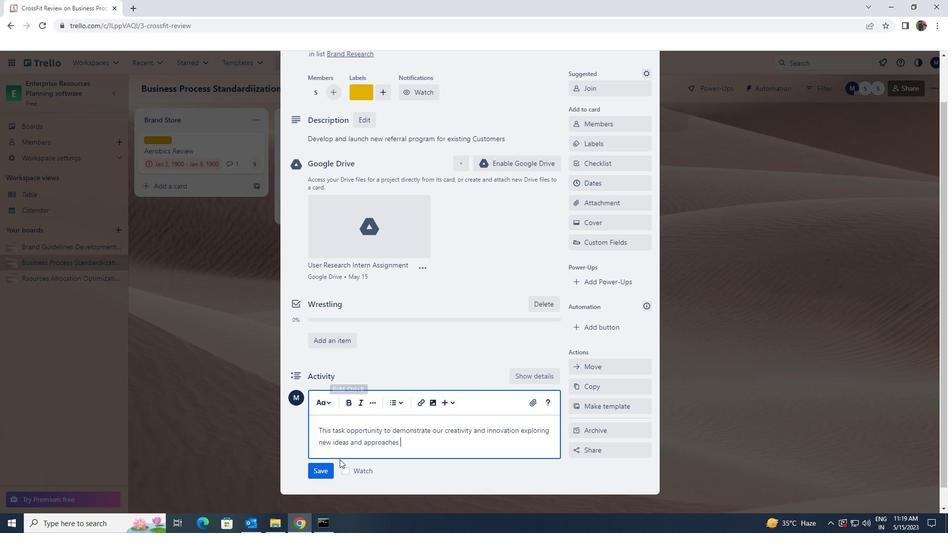 
Action: Mouse pressed left at (331, 474)
Screenshot: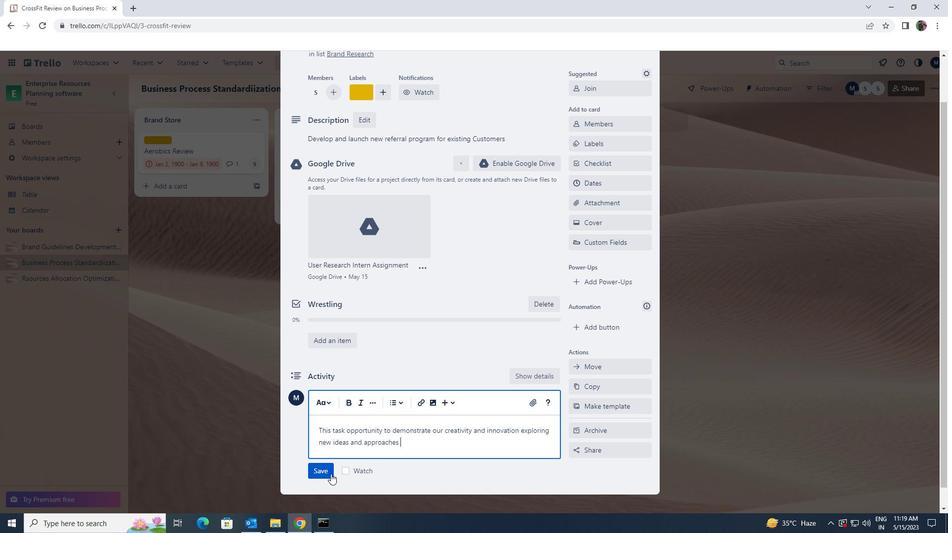 
Action: Mouse moved to (520, 322)
Screenshot: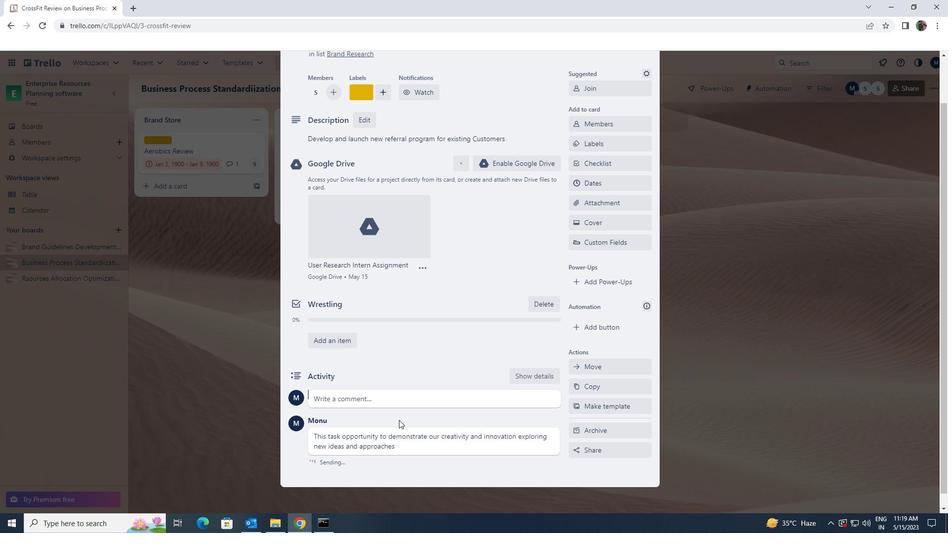 
Action: Mouse scrolled (520, 323) with delta (0, 0)
Screenshot: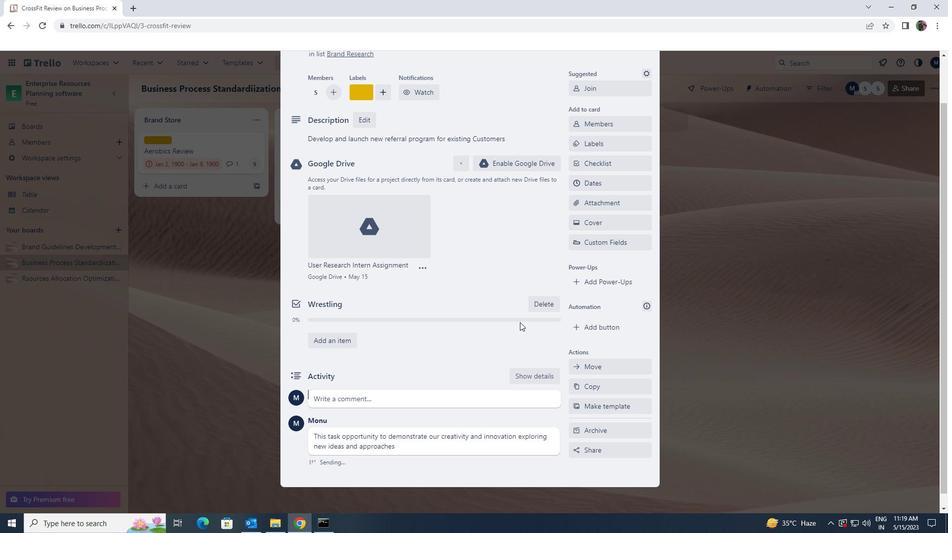 
Action: Mouse scrolled (520, 323) with delta (0, 0)
Screenshot: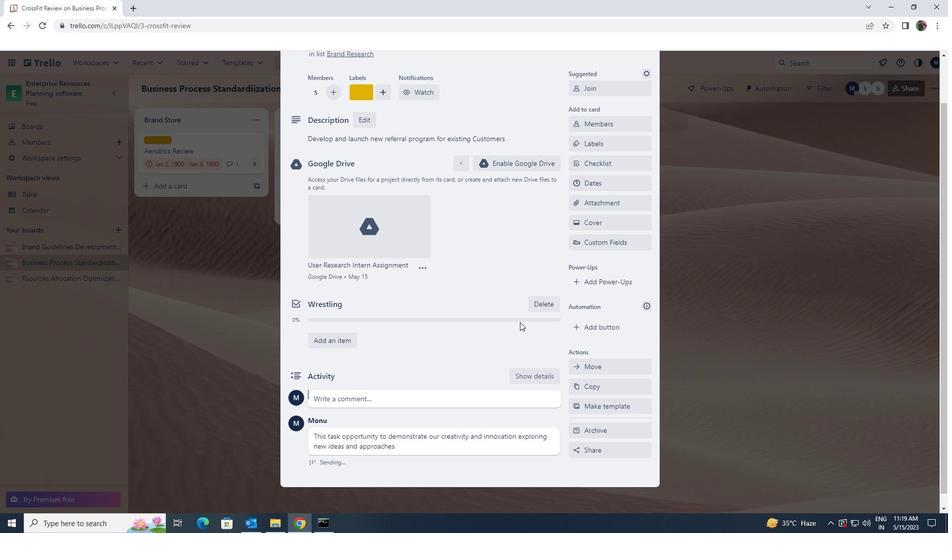 
Action: Mouse scrolled (520, 323) with delta (0, 0)
Screenshot: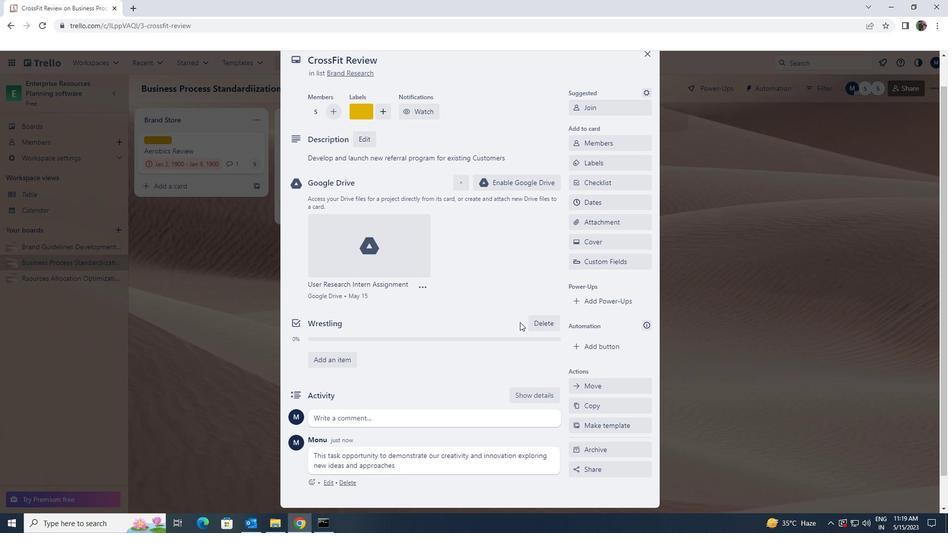 
Action: Mouse scrolled (520, 323) with delta (0, 0)
Screenshot: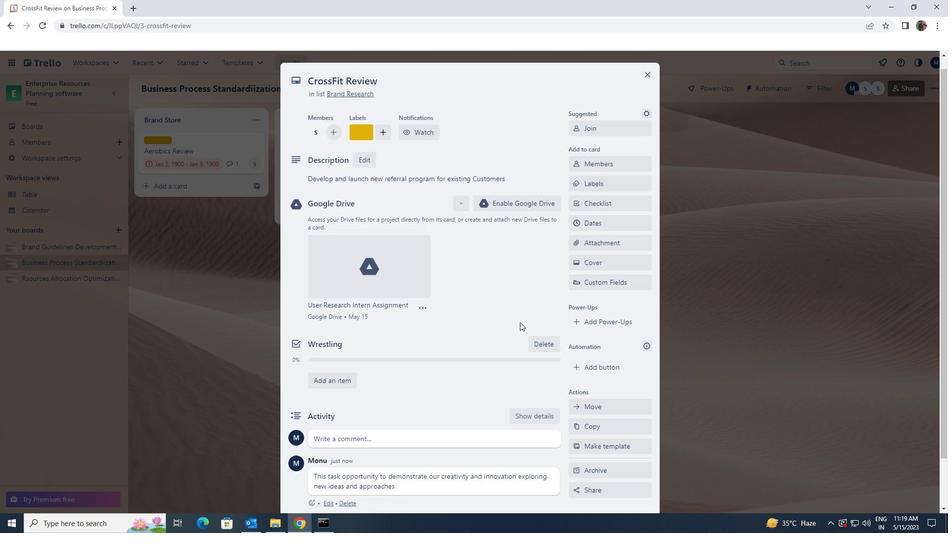 
Action: Mouse moved to (583, 231)
Screenshot: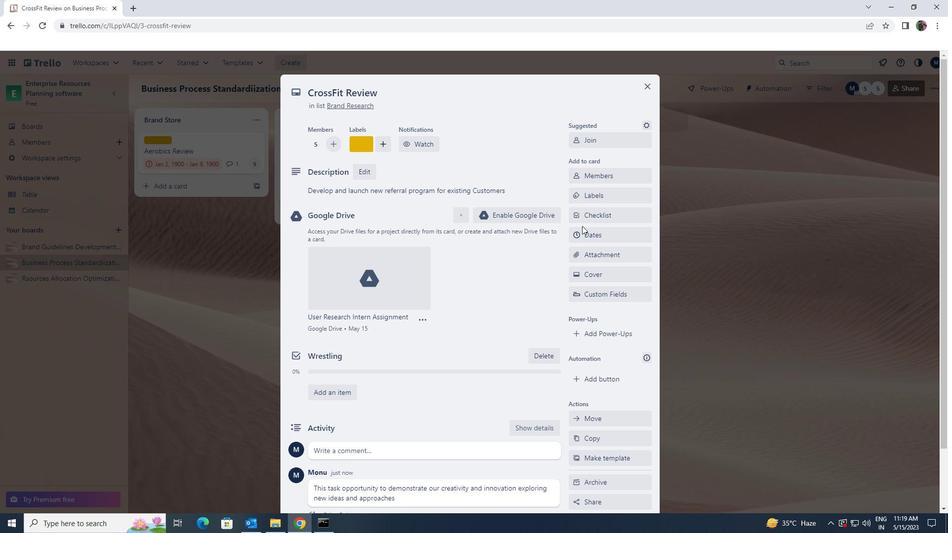 
Action: Mouse pressed left at (583, 231)
Screenshot: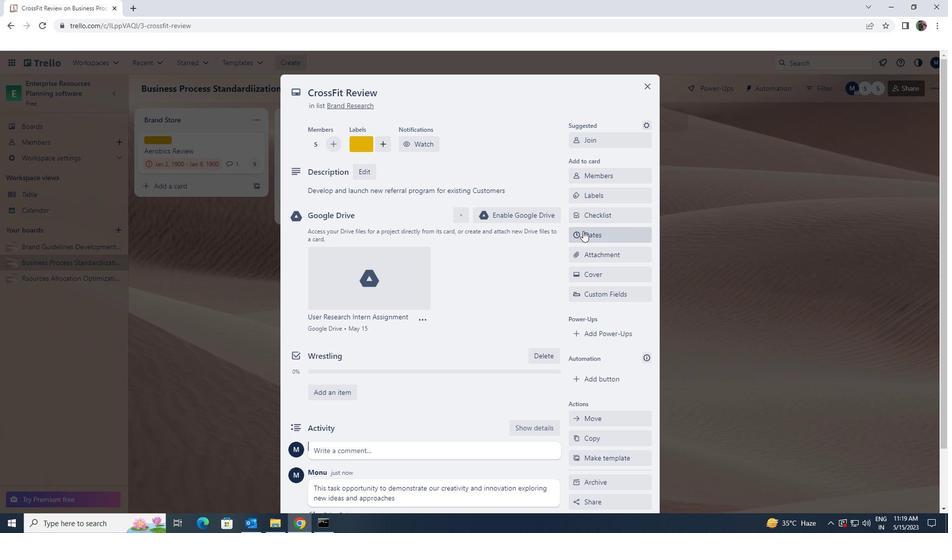 
Action: Mouse moved to (578, 267)
Screenshot: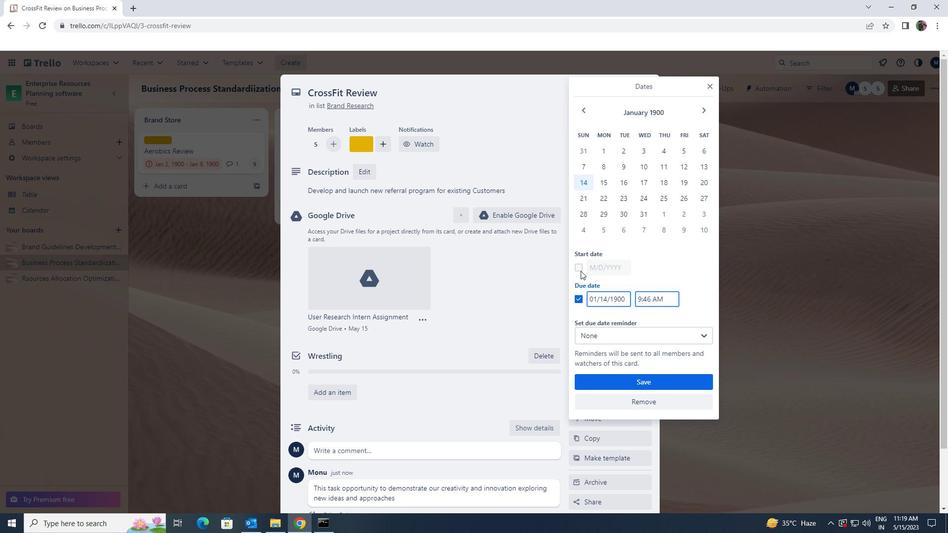 
Action: Mouse pressed left at (578, 267)
Screenshot: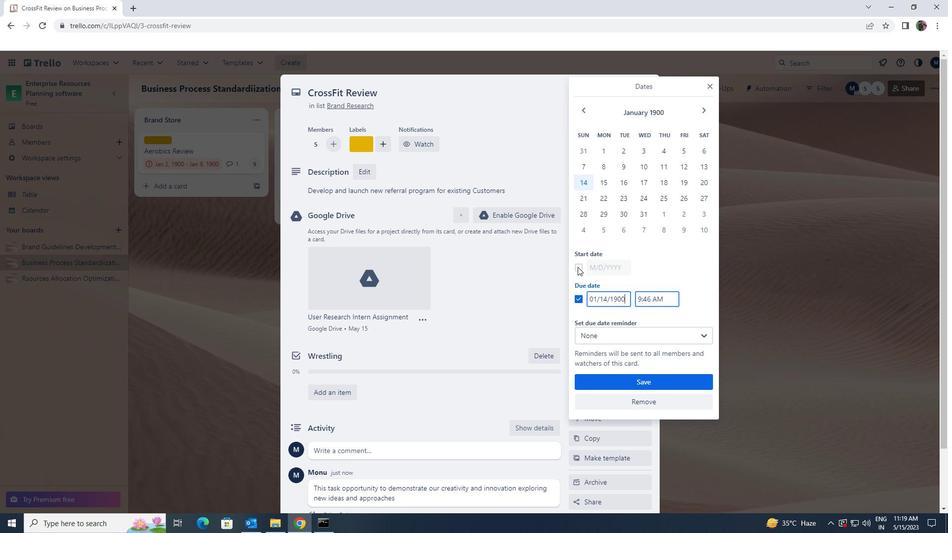 
Action: Mouse moved to (625, 267)
Screenshot: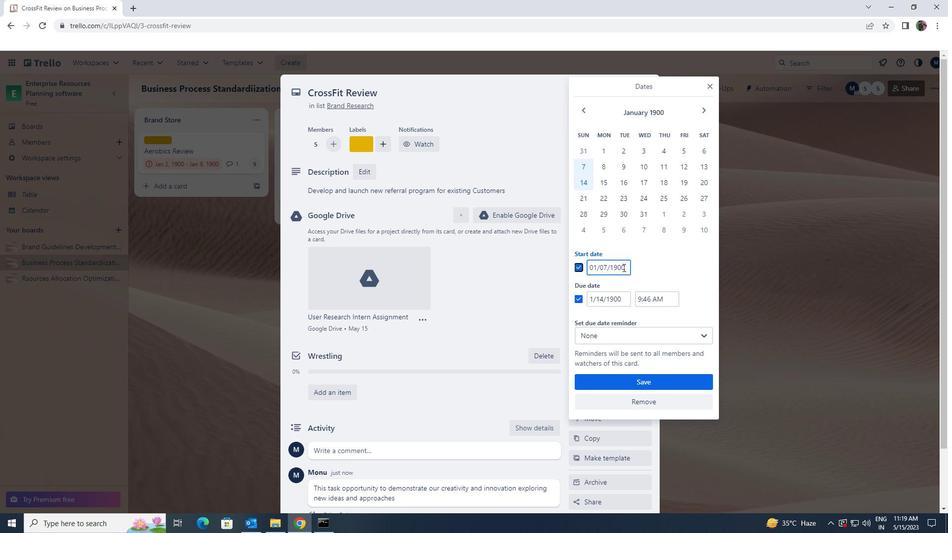 
Action: Mouse pressed left at (625, 267)
Screenshot: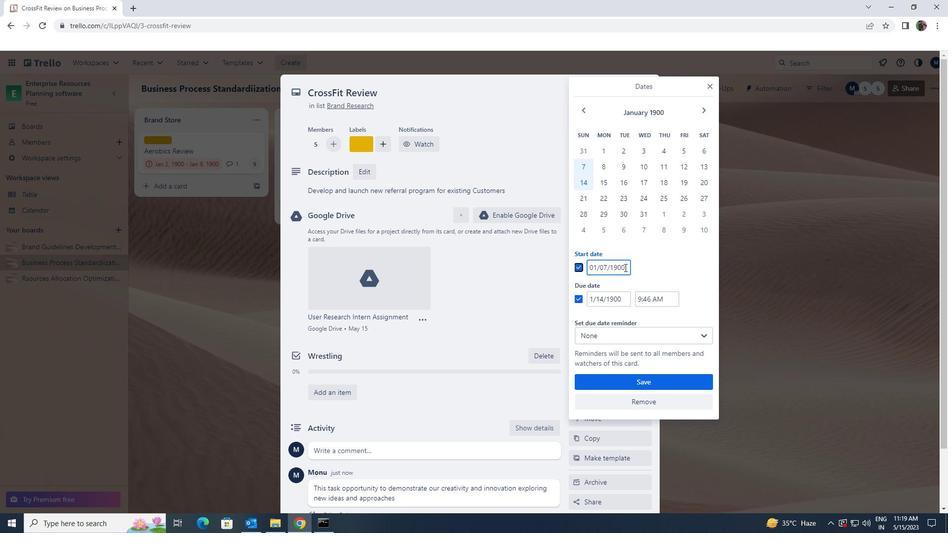 
Action: Mouse moved to (572, 264)
Screenshot: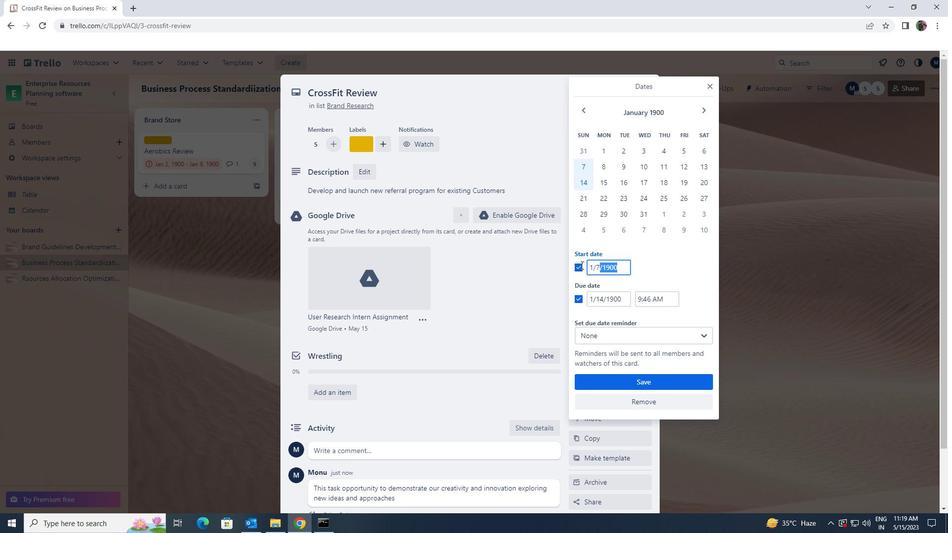 
Action: Key pressed 1/8/1900
Screenshot: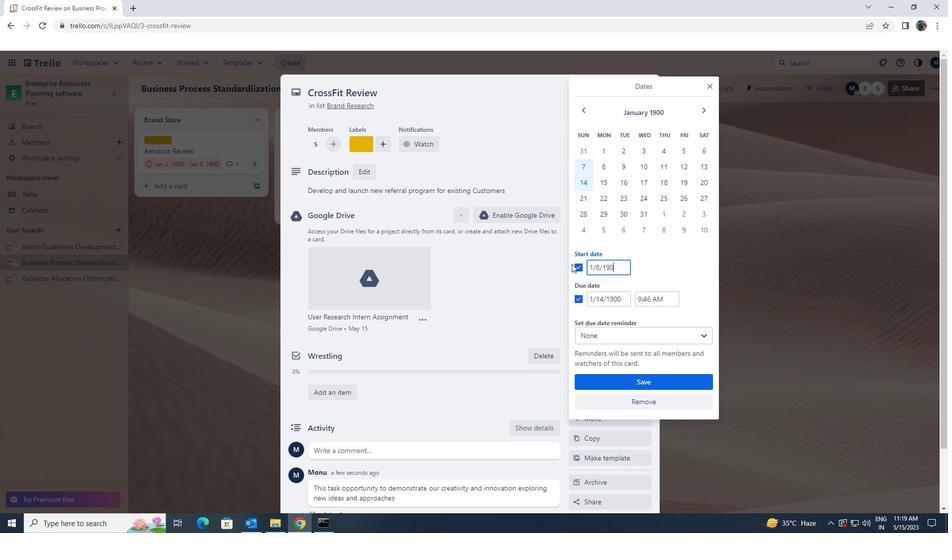 
Action: Mouse moved to (625, 301)
Screenshot: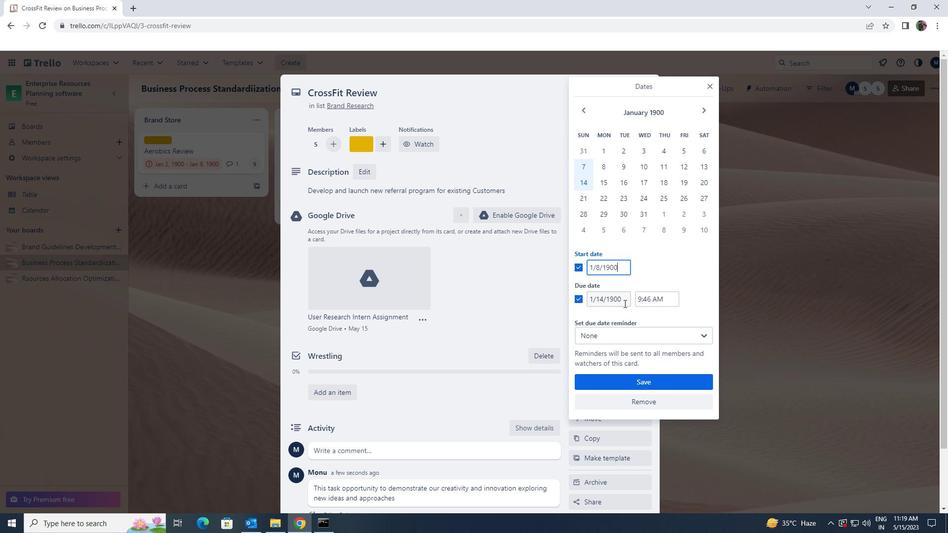 
Action: Mouse pressed left at (625, 301)
Screenshot: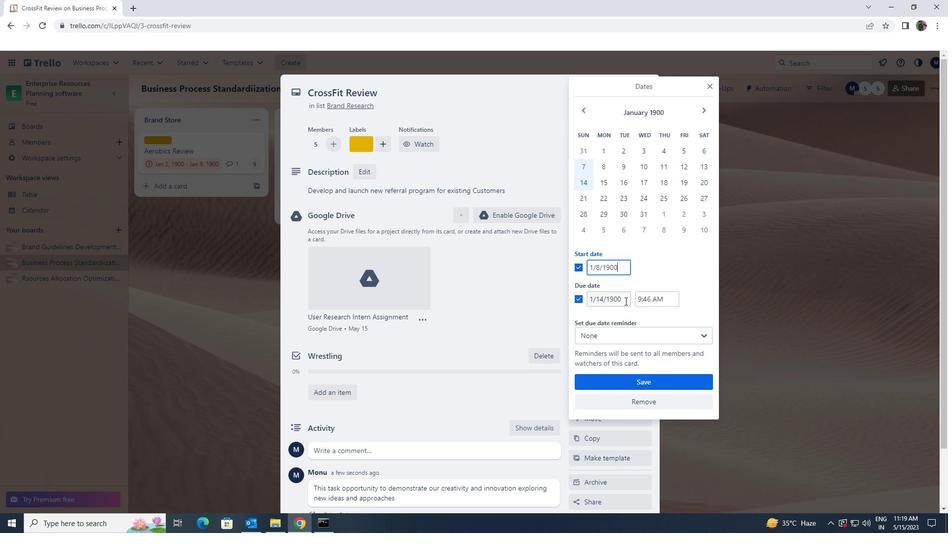
Action: Mouse moved to (590, 306)
Screenshot: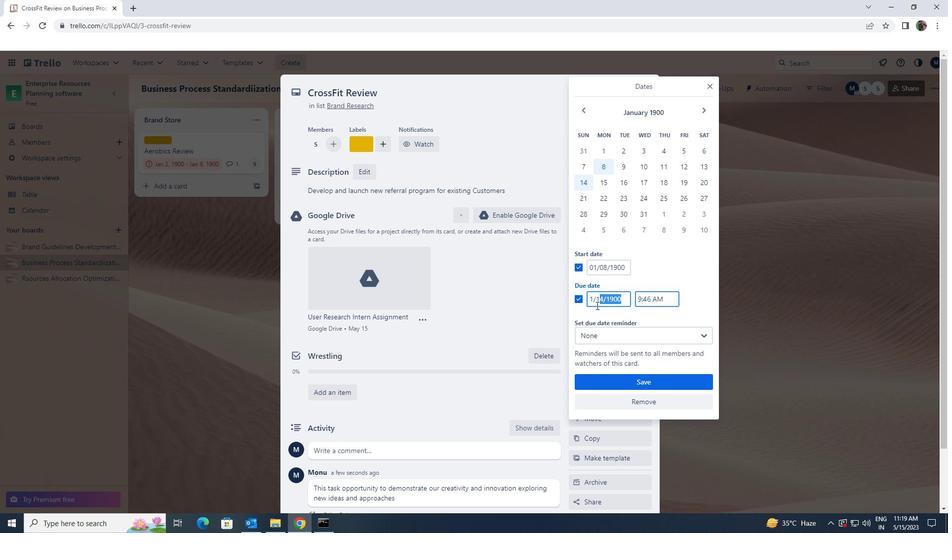 
Action: Key pressed 1/15/1900
Screenshot: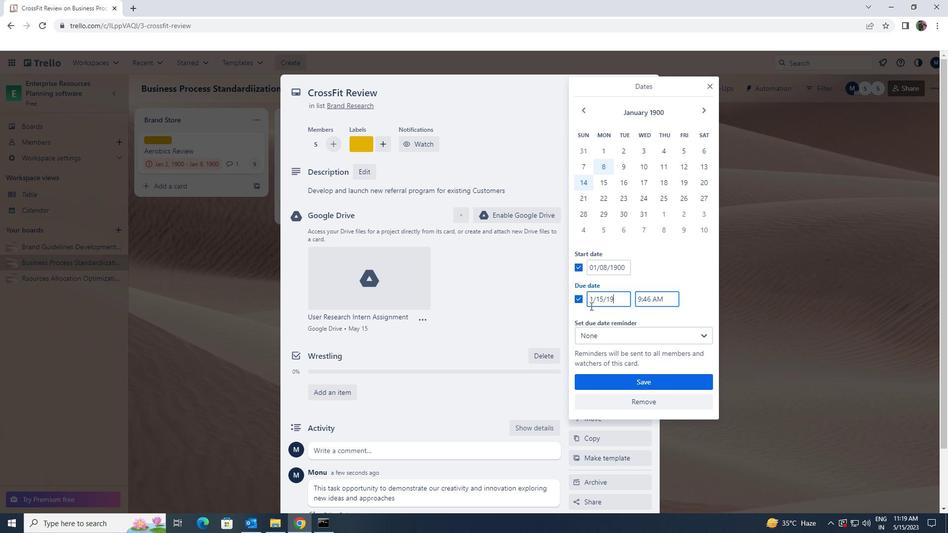 
Action: Mouse moved to (641, 381)
Screenshot: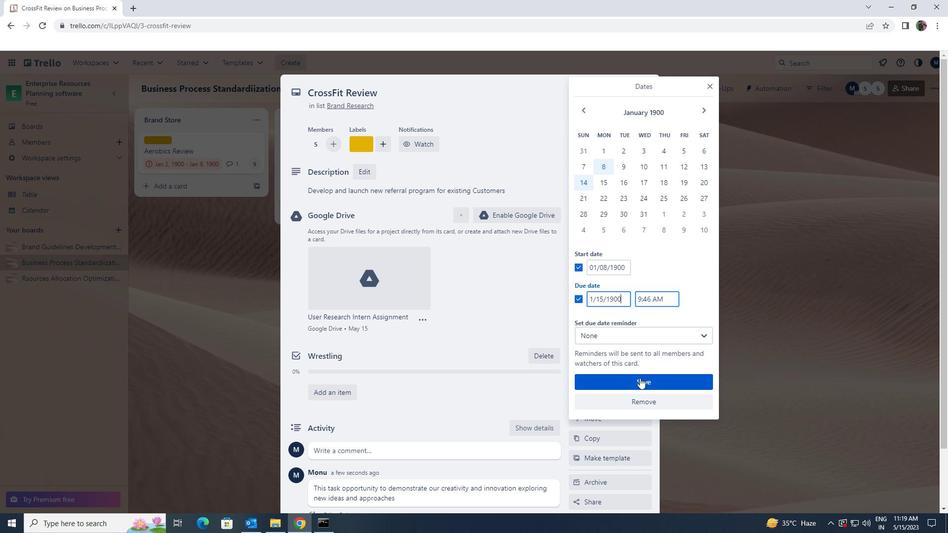
Action: Mouse pressed left at (641, 381)
Screenshot: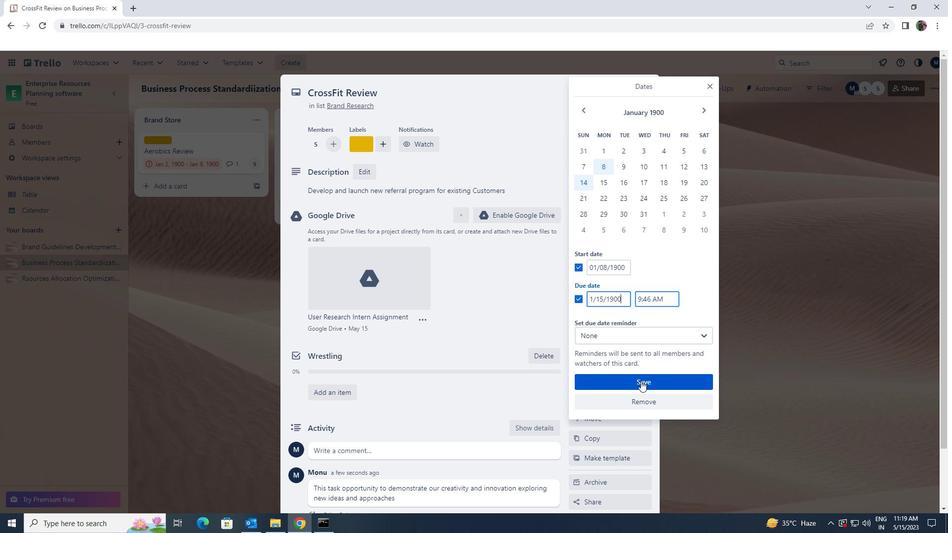 
